 Task: Create new customer invoice with Date Opened: 06-May-23, Select Customer: National Stores, Terms: Net 30. Make invoice entry for item-1 with Date: 06-May-23, Description: wet n wild Beauty Megalast Liquid Catsuit Matte Lipstick Give Me Mocha
, Income Account: Income:Sales, Quantity: 2, Unit Price: 15.49, Sales Tax: Y, Sales Tax Included: N, Tax Table: Sales Tax. Post Invoice with Post Date: 06-May-23, Post to Accounts: Assets:Accounts Receivable. Pay / Process Payment with Transaction Date: 04-Jun-23, Amount: 32.84, Transfer Account: Checking Account. Go to 'Print Invoice'.
Action: Mouse moved to (150, 29)
Screenshot: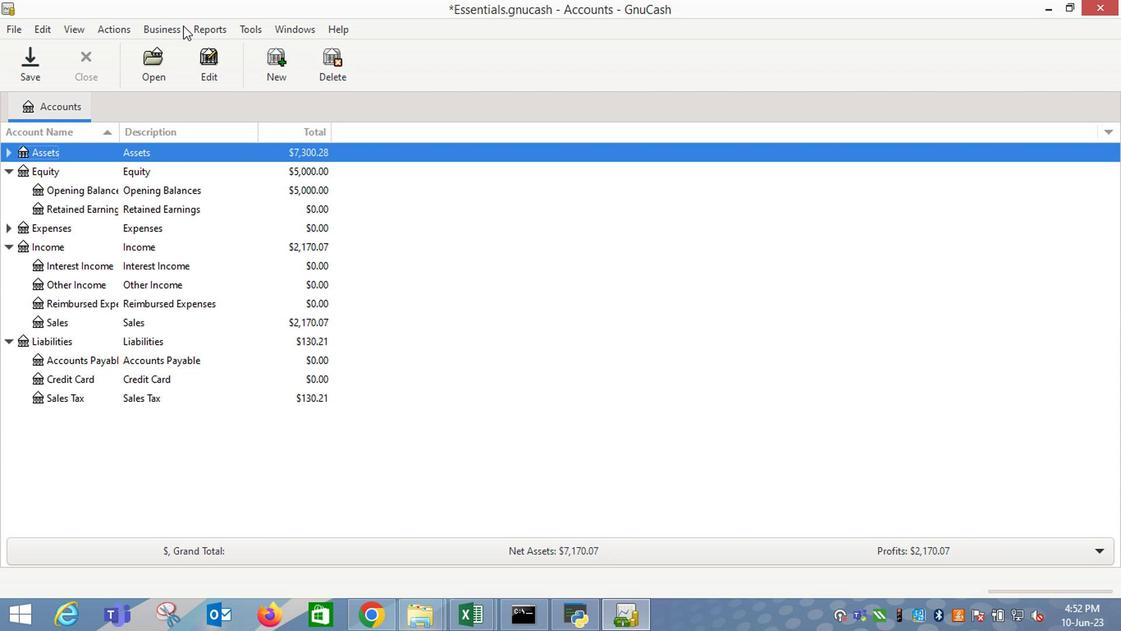 
Action: Mouse pressed left at (150, 29)
Screenshot: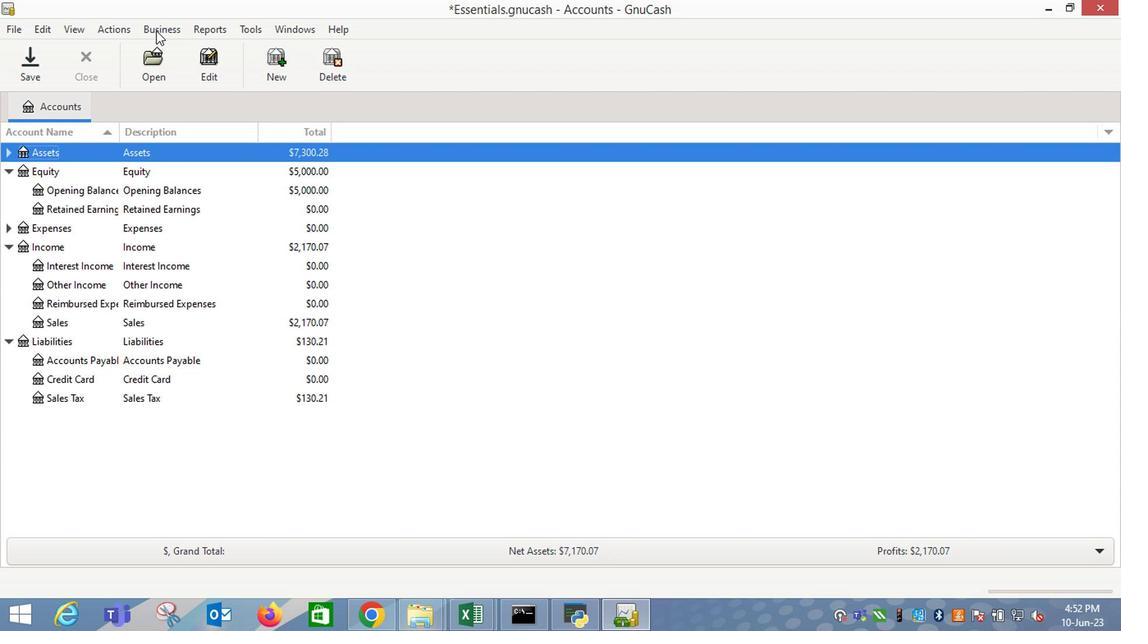 
Action: Mouse moved to (348, 109)
Screenshot: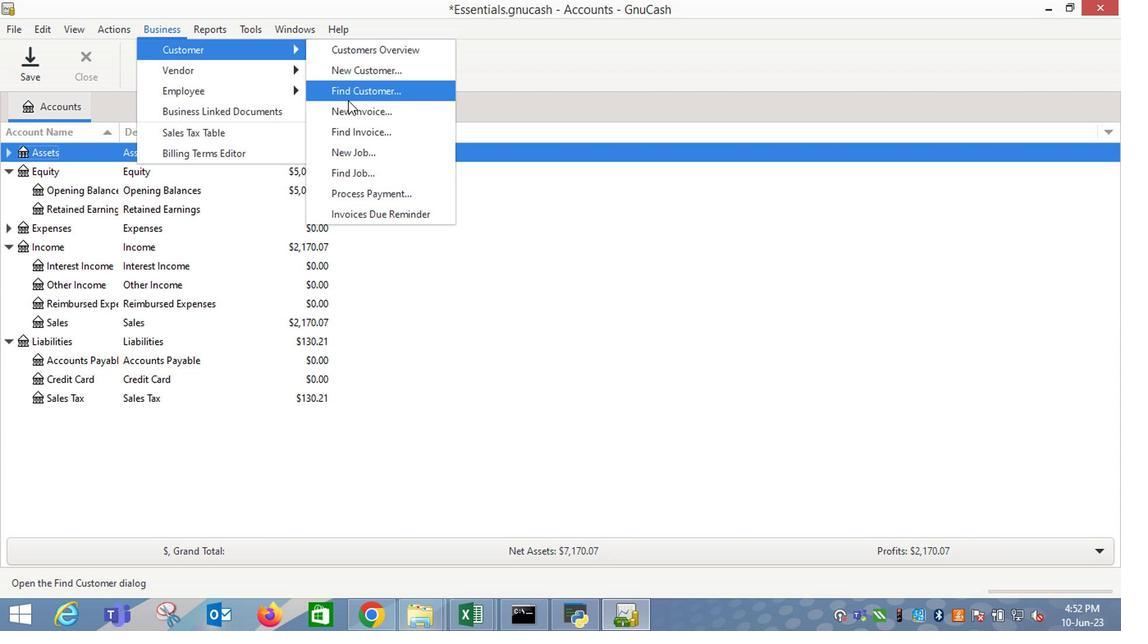 
Action: Mouse pressed left at (348, 109)
Screenshot: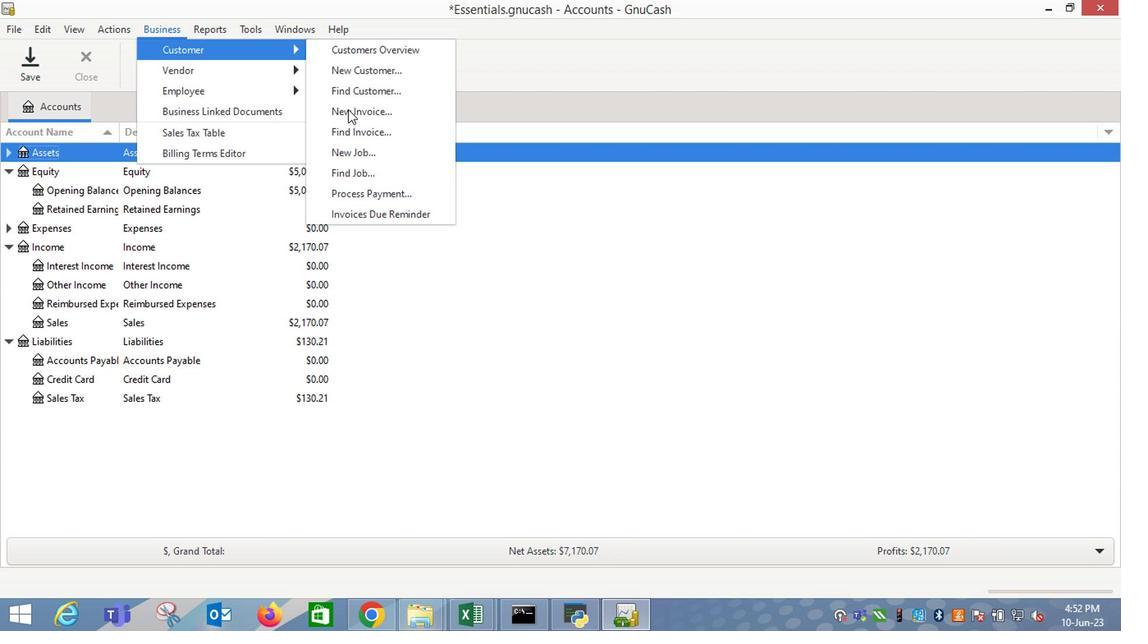 
Action: Mouse moved to (673, 260)
Screenshot: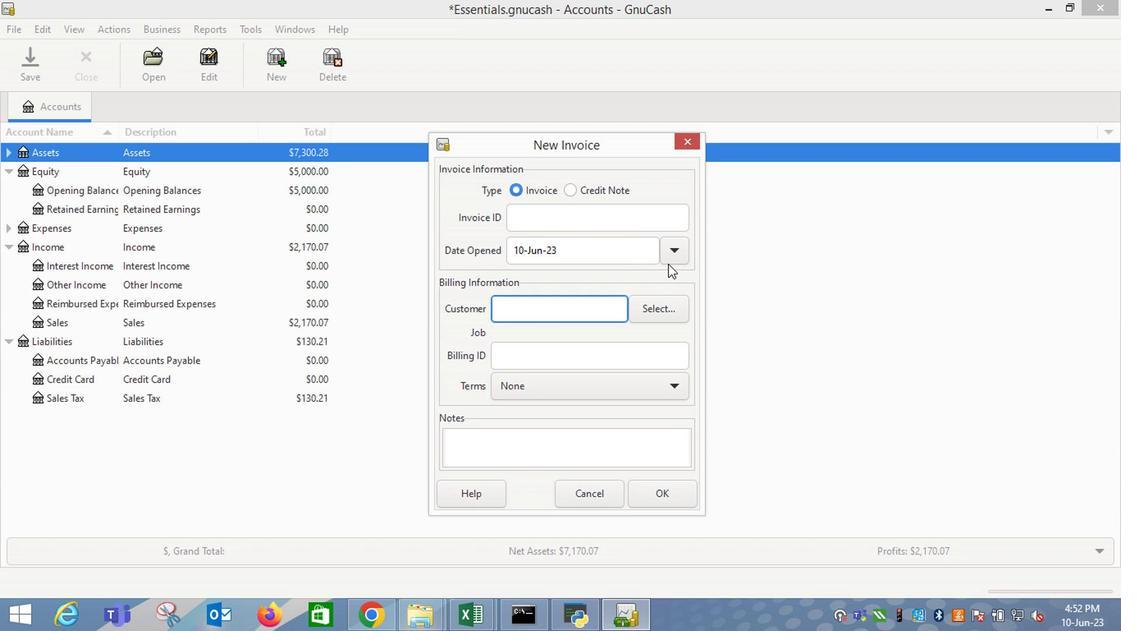 
Action: Mouse pressed left at (673, 260)
Screenshot: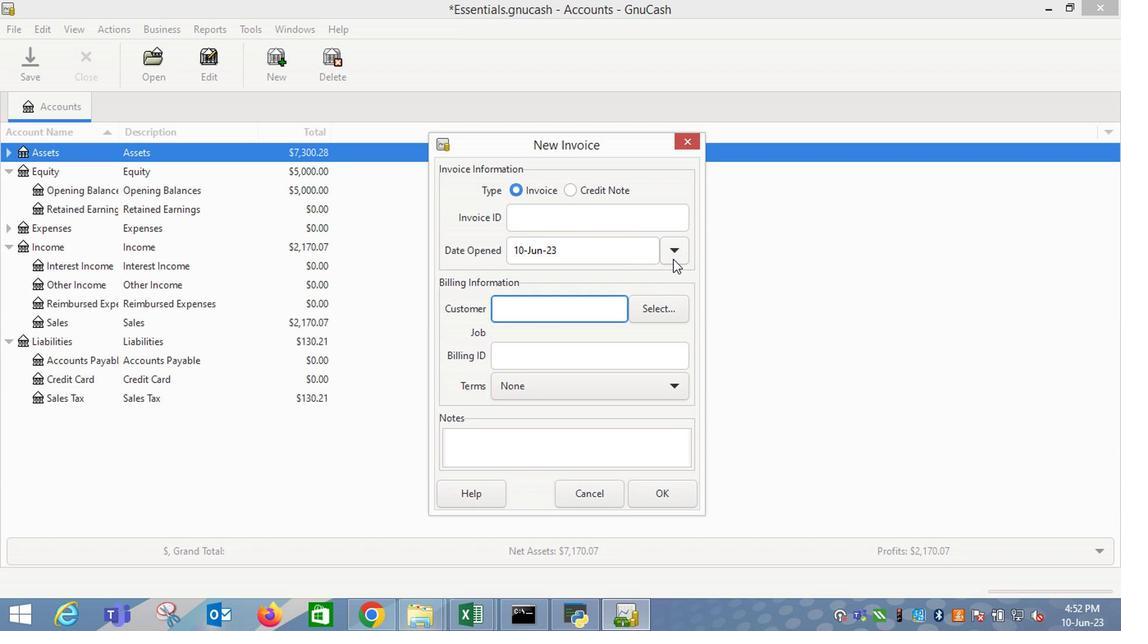 
Action: Mouse moved to (547, 274)
Screenshot: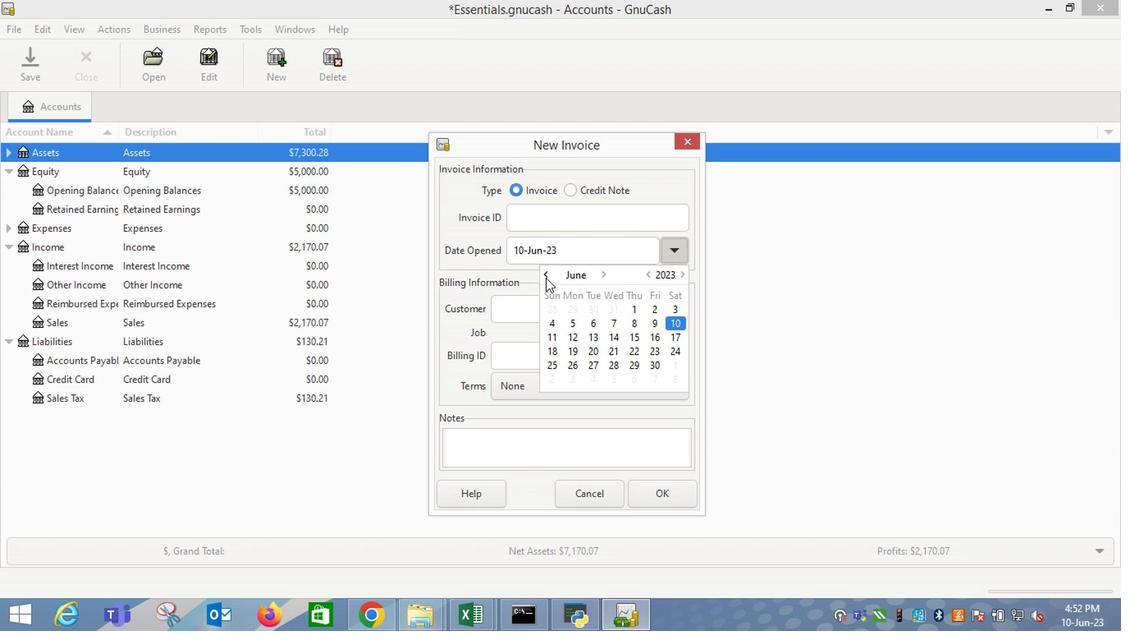 
Action: Mouse pressed left at (547, 274)
Screenshot: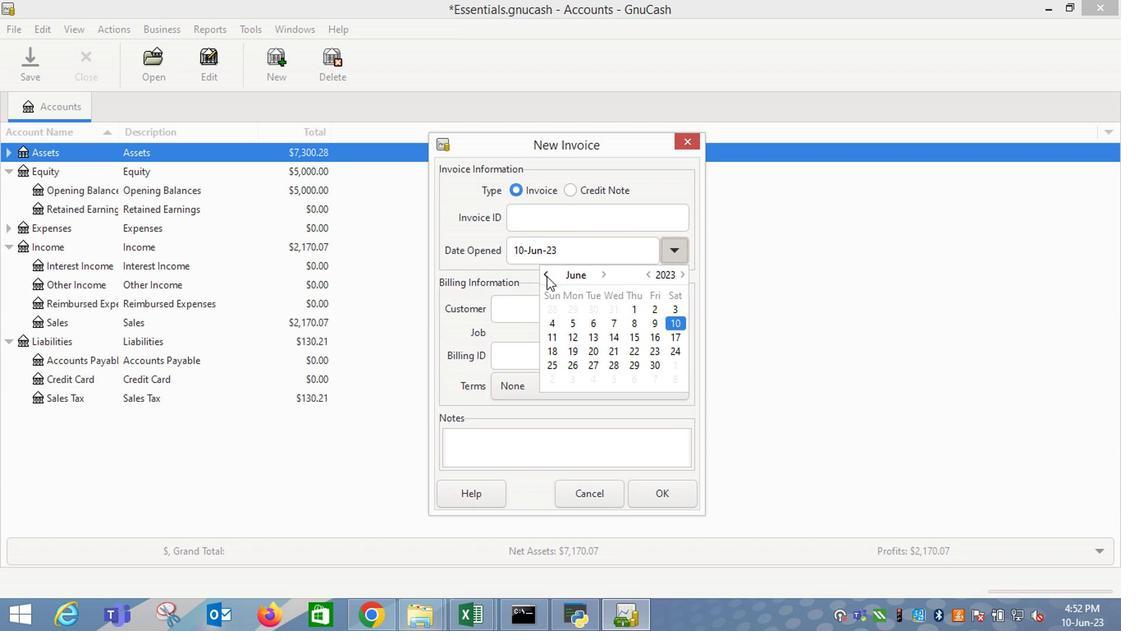 
Action: Mouse moved to (676, 311)
Screenshot: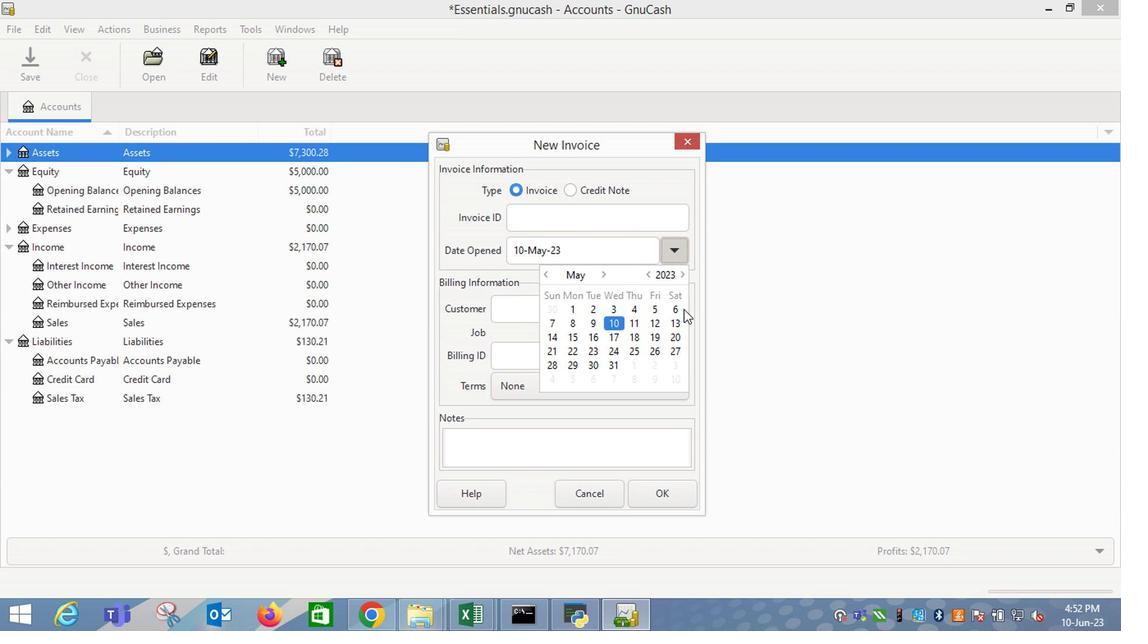 
Action: Mouse pressed left at (676, 311)
Screenshot: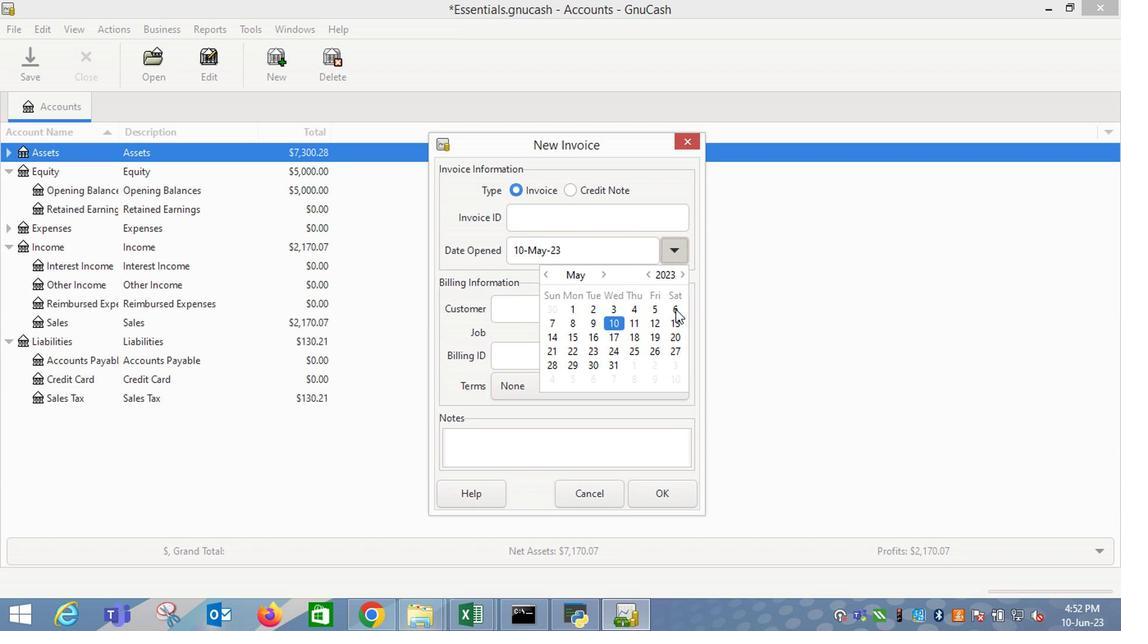 
Action: Mouse moved to (528, 305)
Screenshot: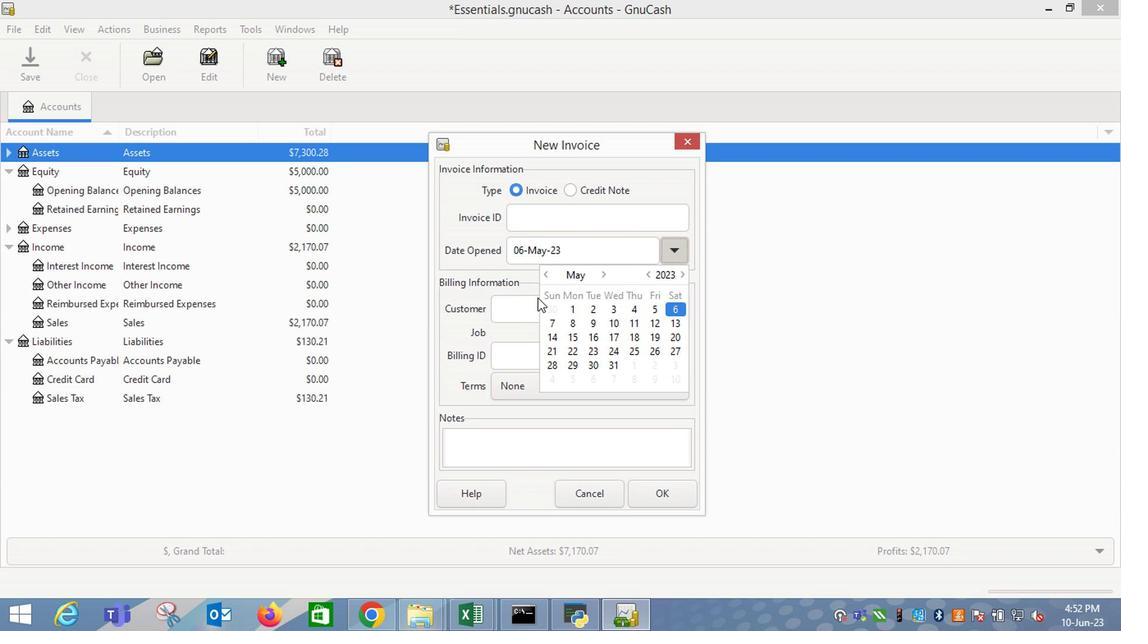 
Action: Mouse pressed left at (528, 305)
Screenshot: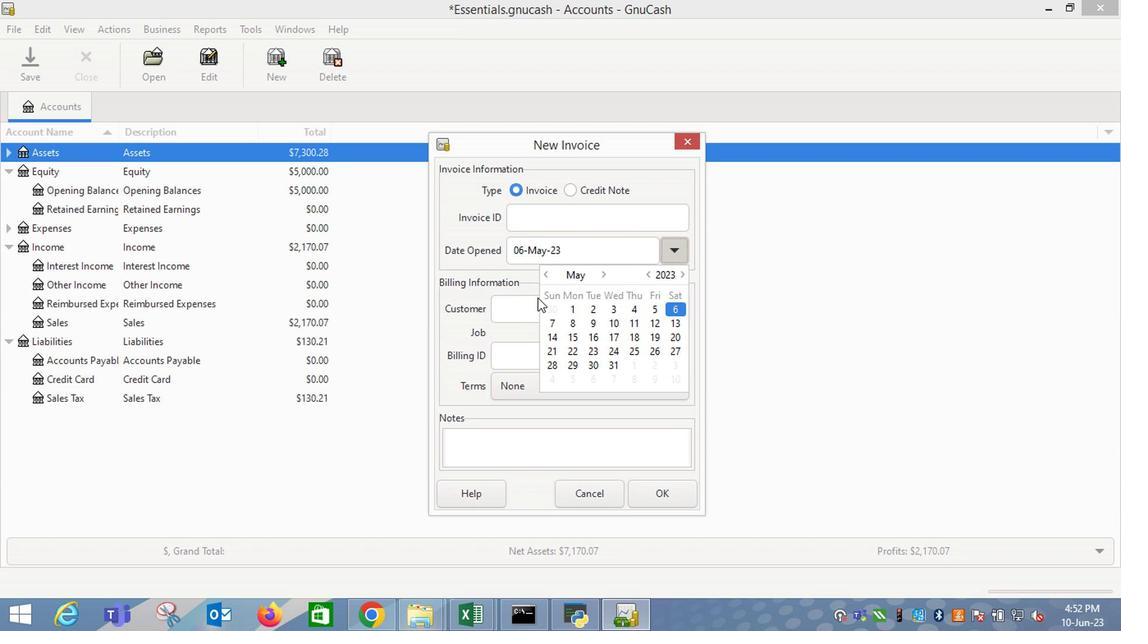 
Action: Mouse moved to (524, 310)
Screenshot: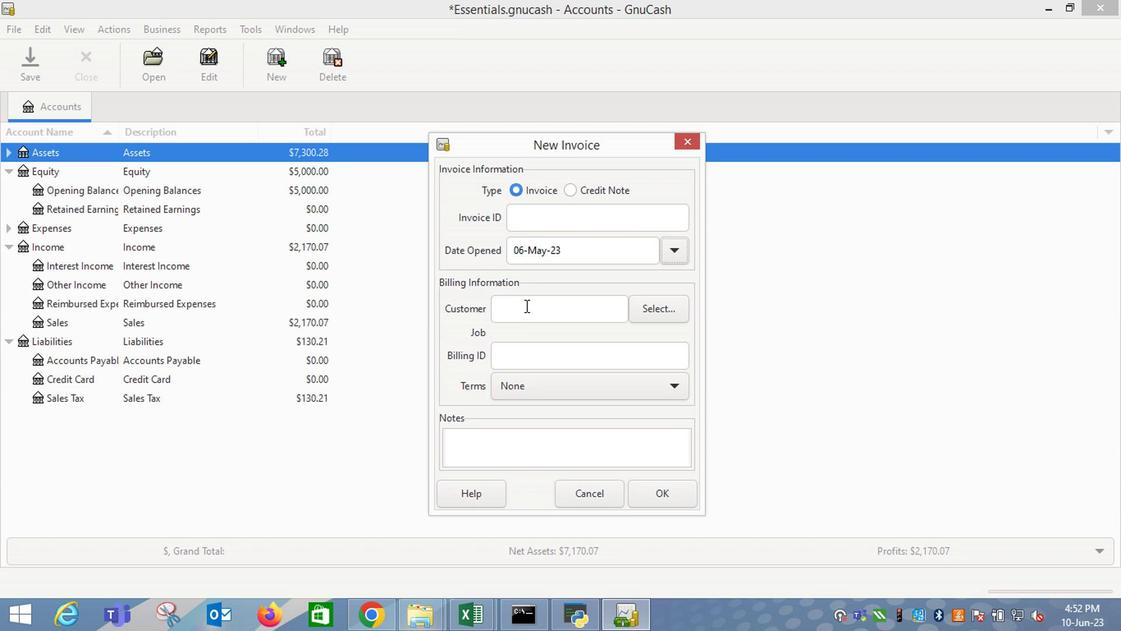 
Action: Mouse pressed left at (524, 310)
Screenshot: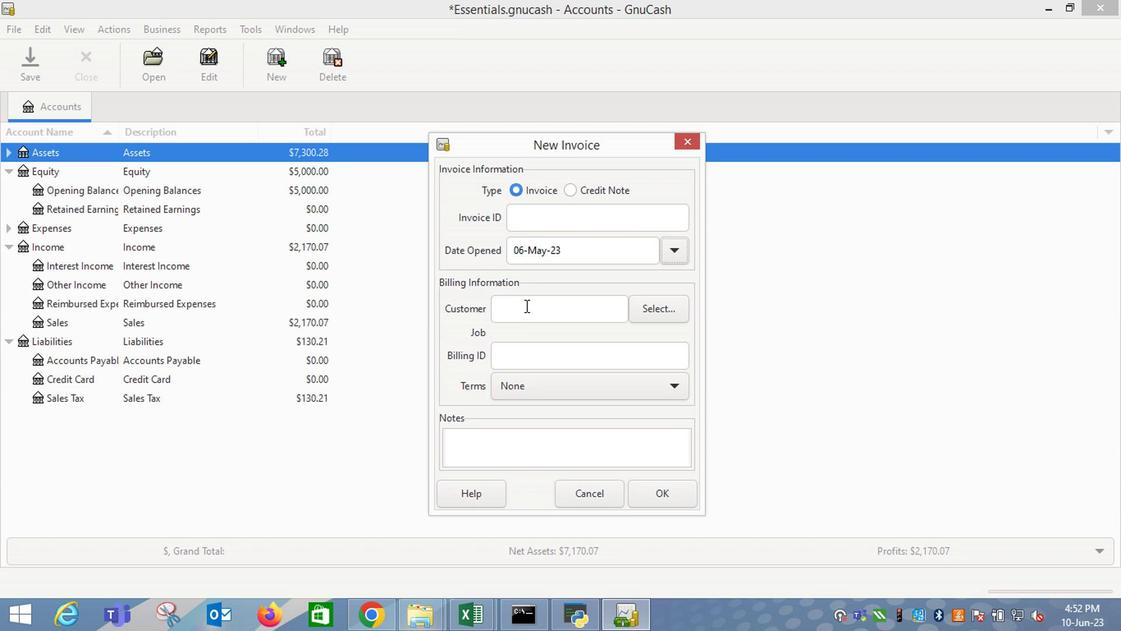 
Action: Key pressed <Key.shift_r>Nat
Screenshot: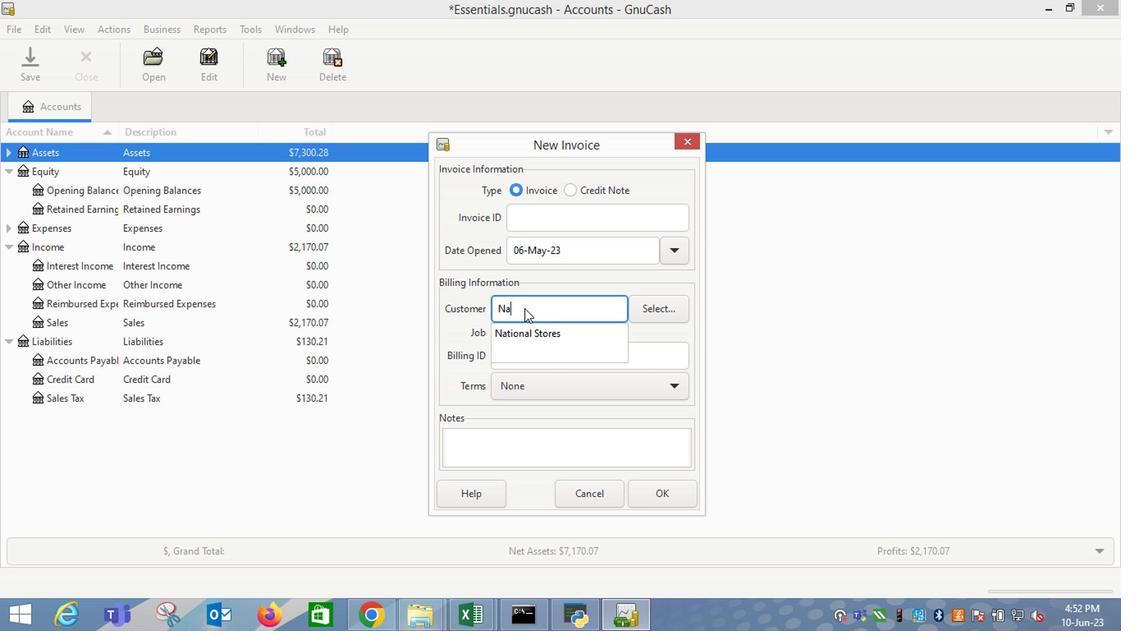 
Action: Mouse moved to (519, 334)
Screenshot: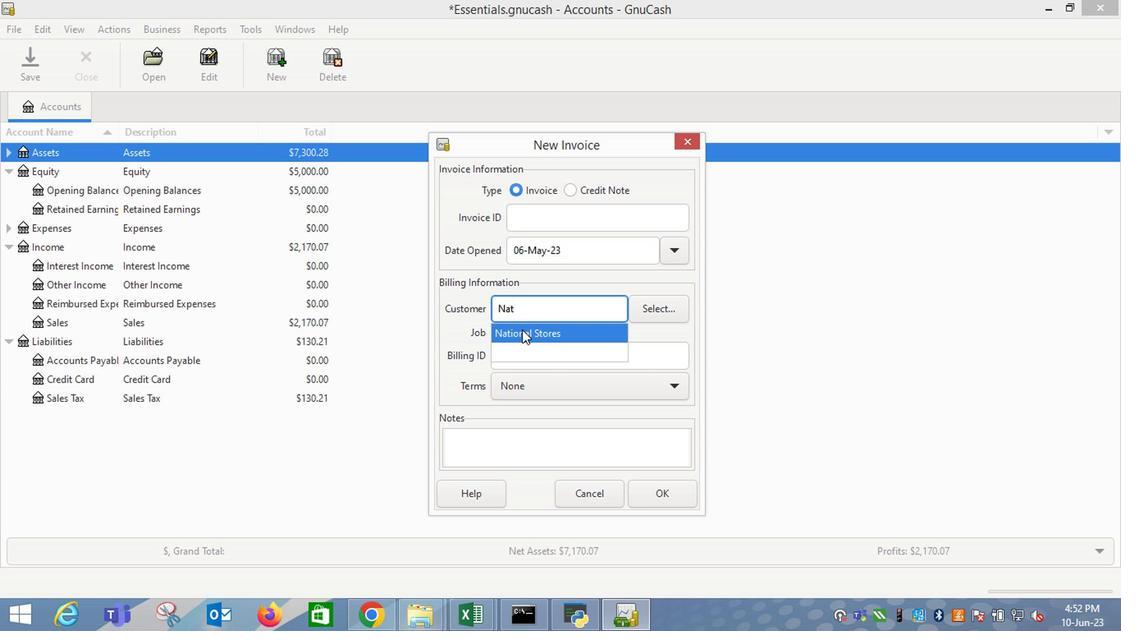
Action: Mouse pressed left at (519, 334)
Screenshot: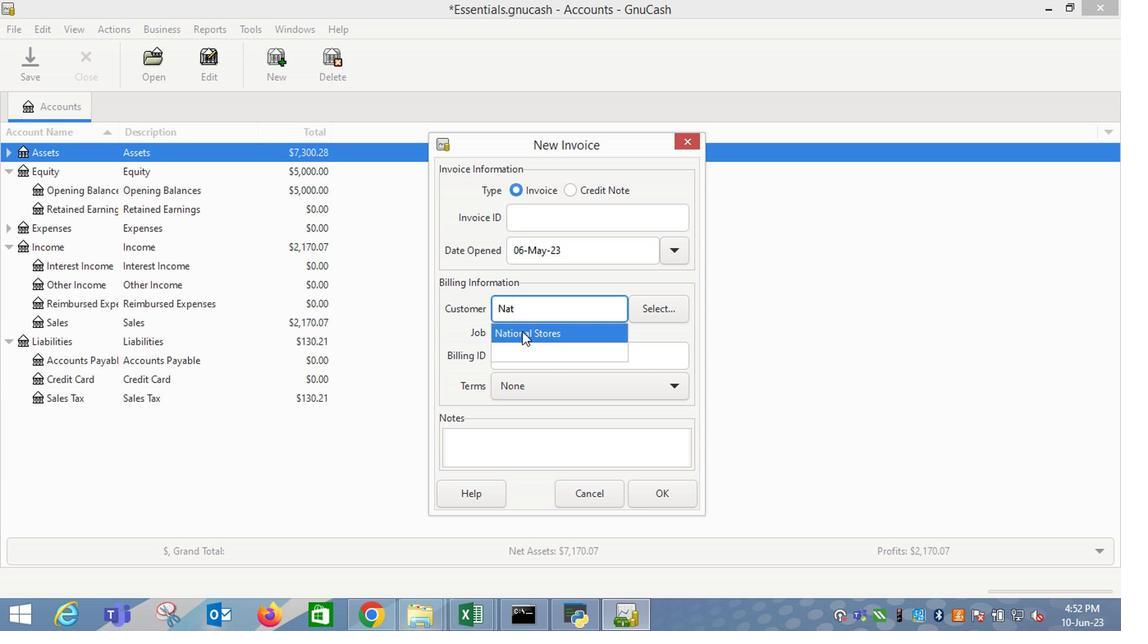 
Action: Mouse moved to (511, 400)
Screenshot: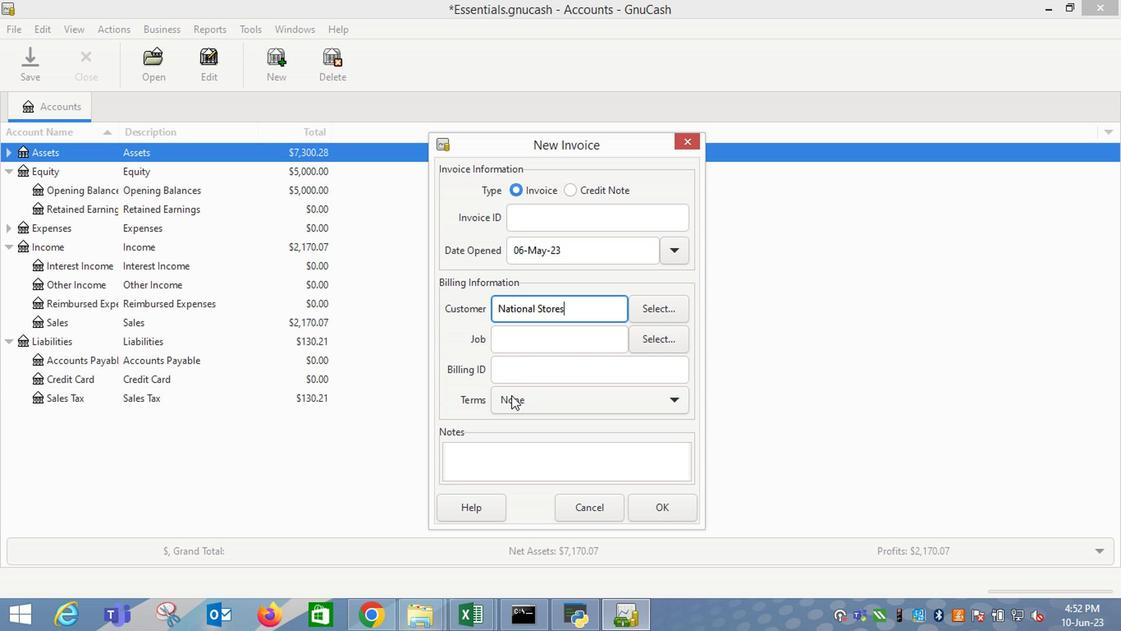 
Action: Mouse pressed left at (511, 400)
Screenshot: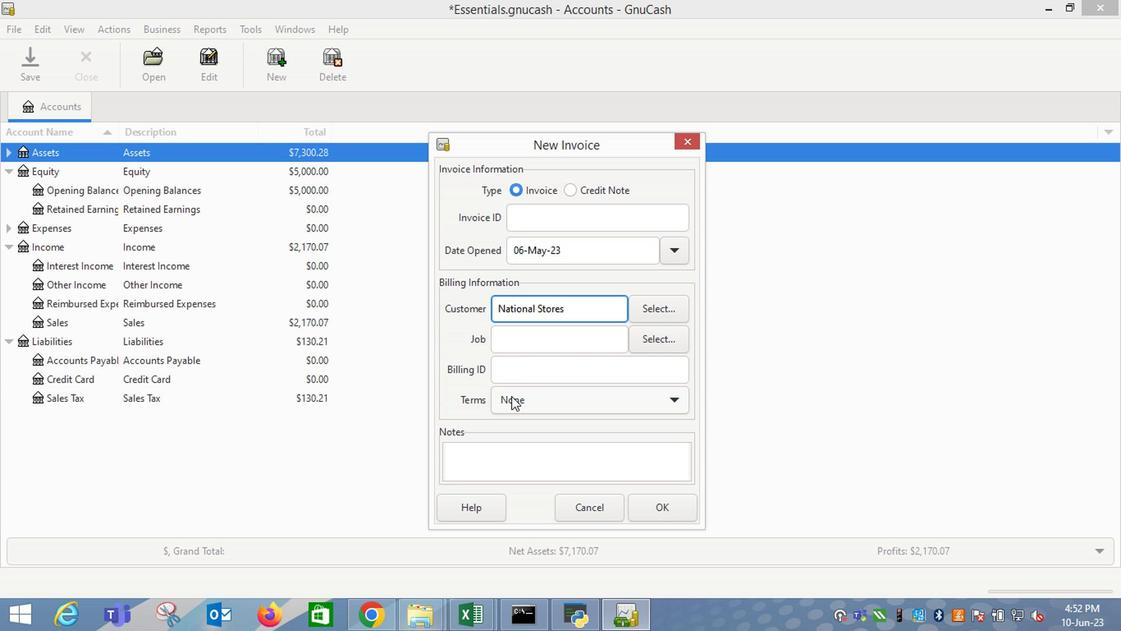 
Action: Mouse moved to (519, 451)
Screenshot: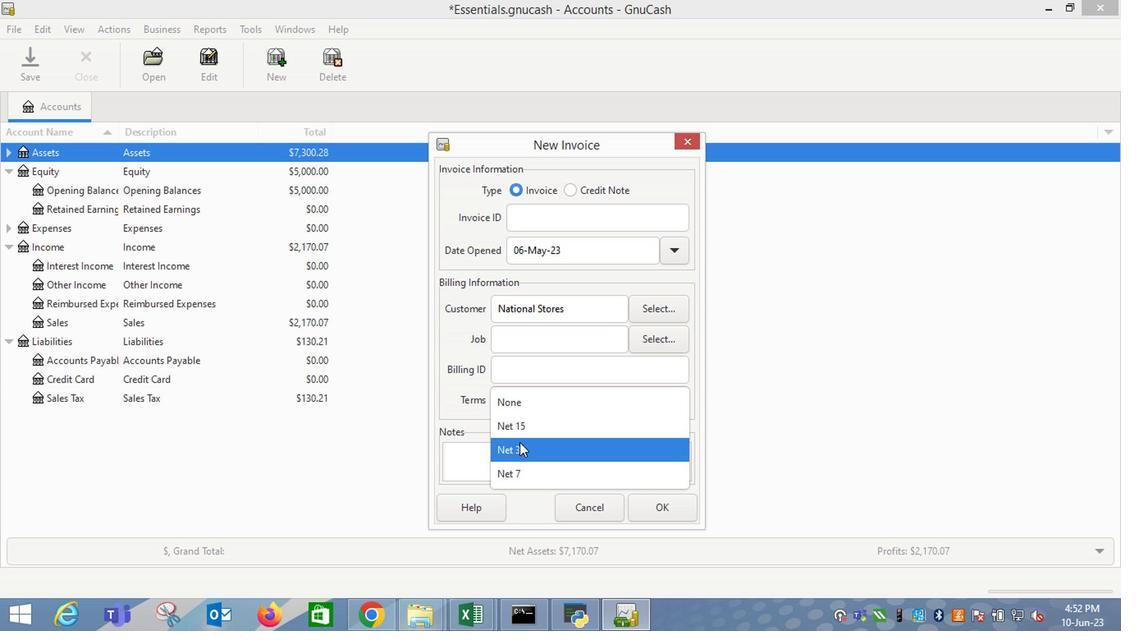 
Action: Mouse pressed left at (519, 451)
Screenshot: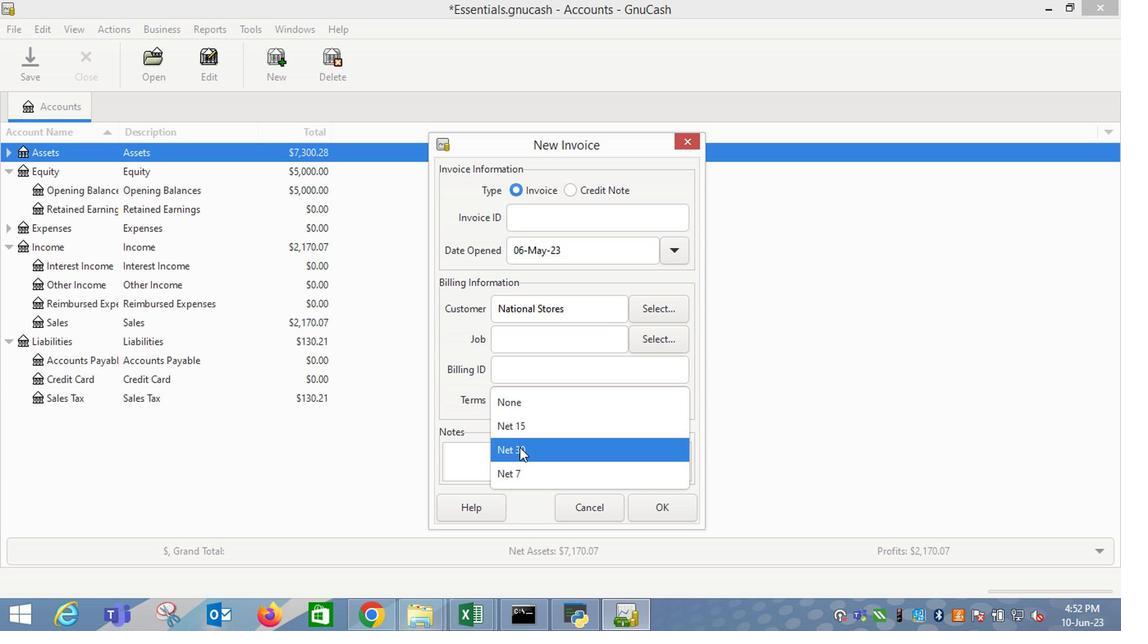 
Action: Mouse moved to (648, 508)
Screenshot: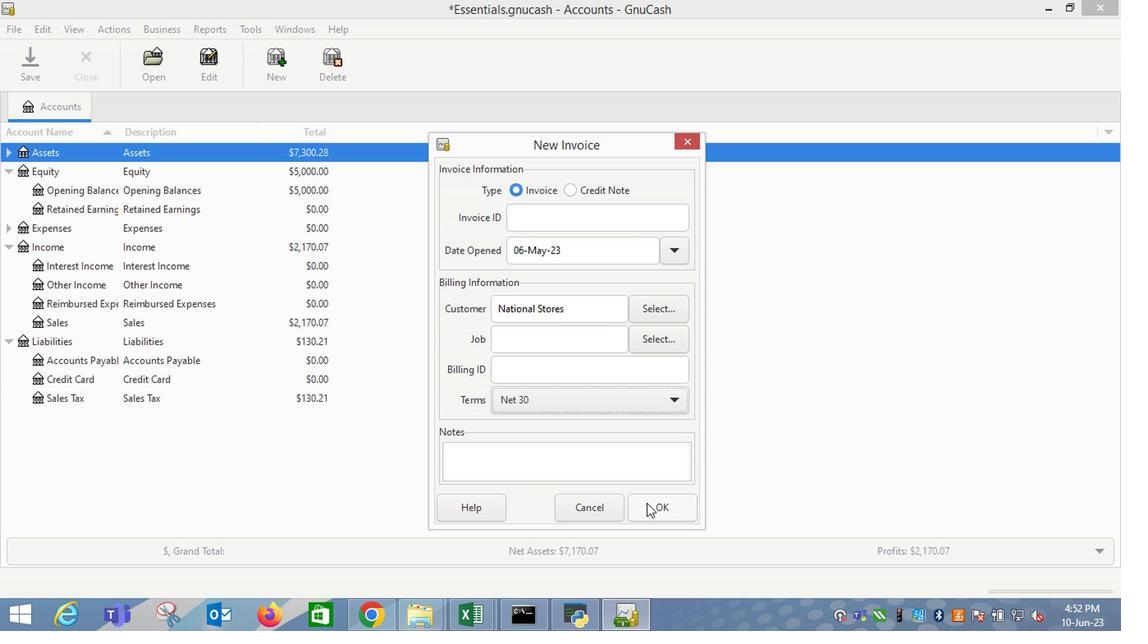 
Action: Mouse pressed left at (648, 508)
Screenshot: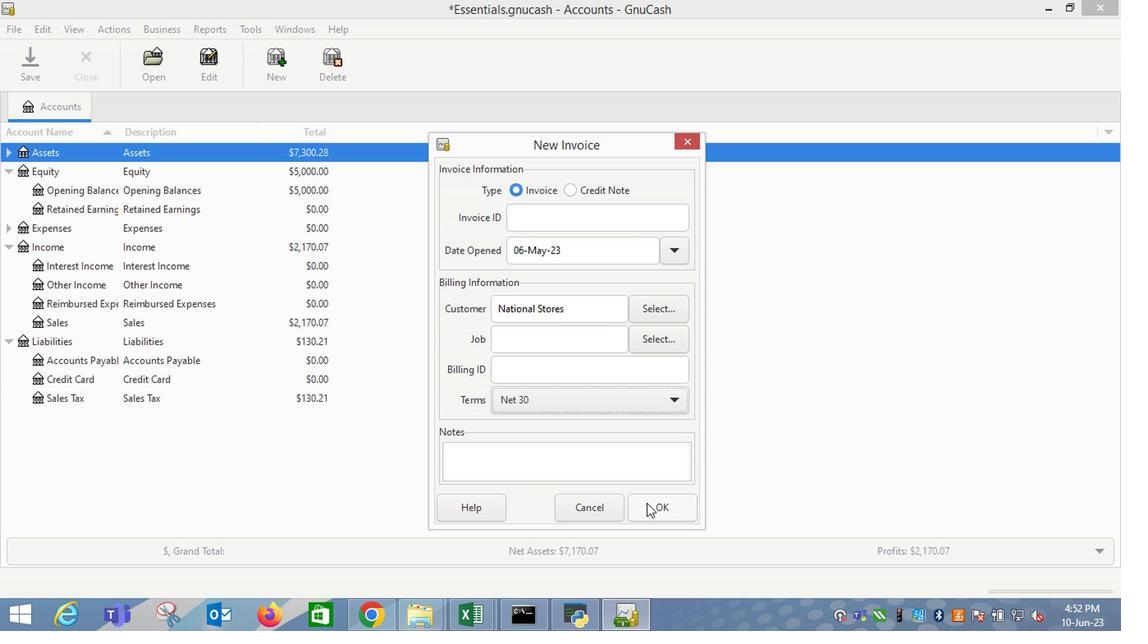 
Action: Mouse moved to (77, 323)
Screenshot: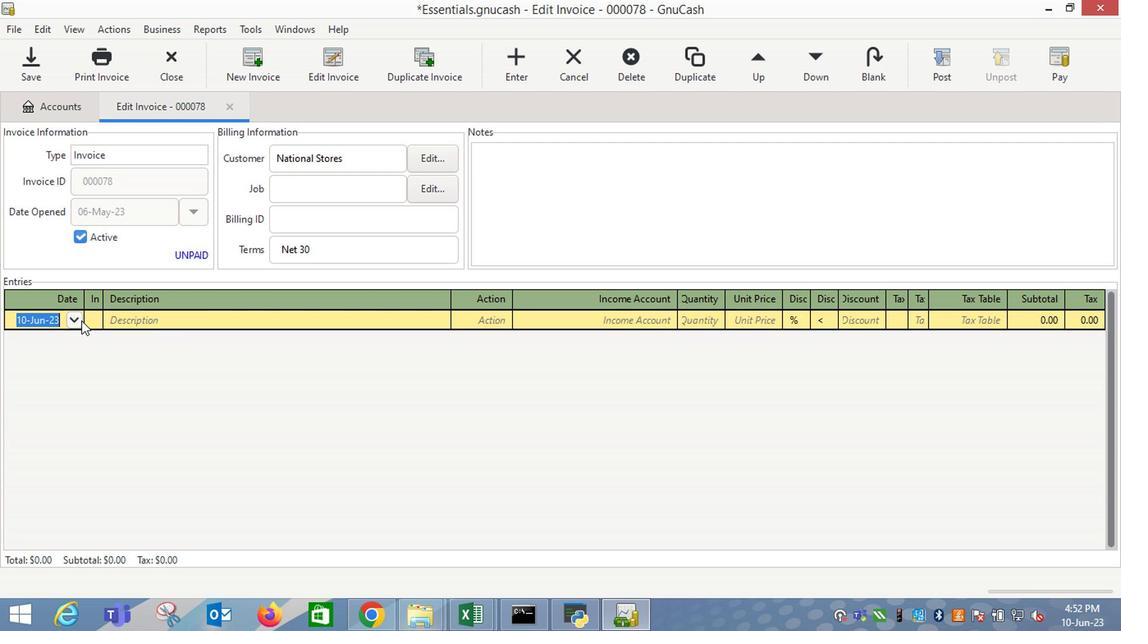 
Action: Mouse pressed left at (77, 323)
Screenshot: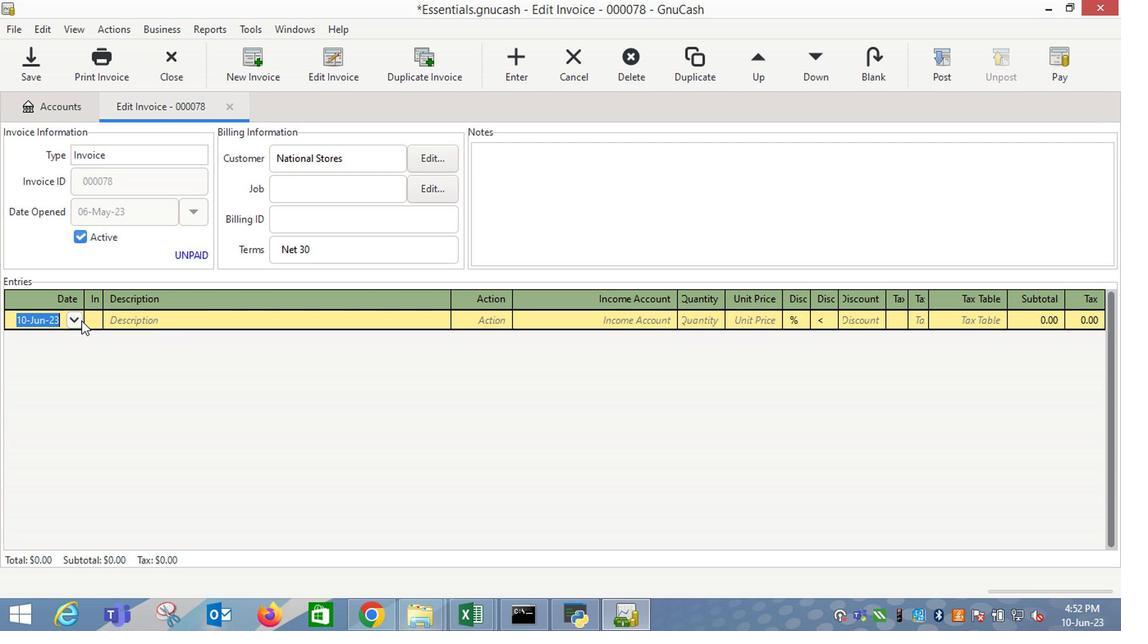 
Action: Mouse moved to (10, 346)
Screenshot: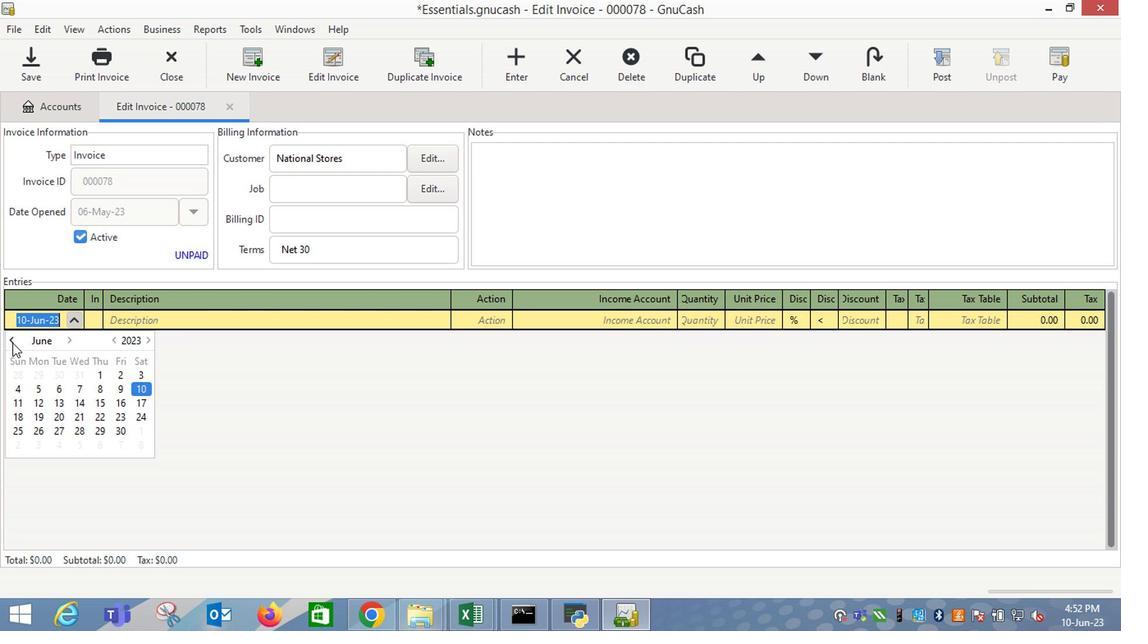 
Action: Mouse pressed left at (10, 346)
Screenshot: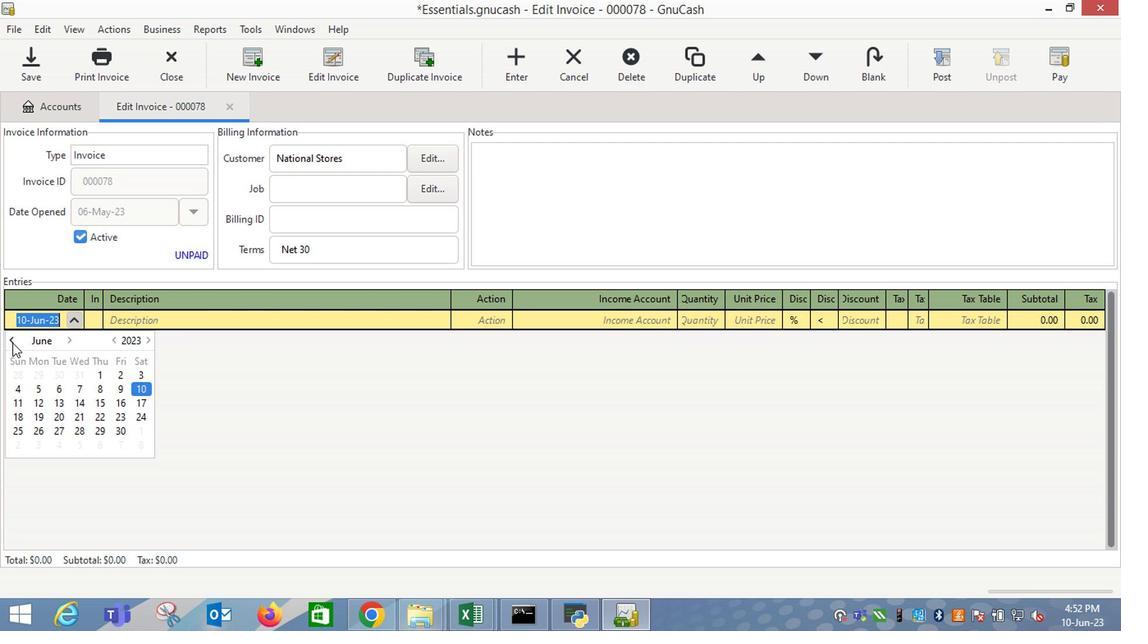 
Action: Mouse moved to (143, 382)
Screenshot: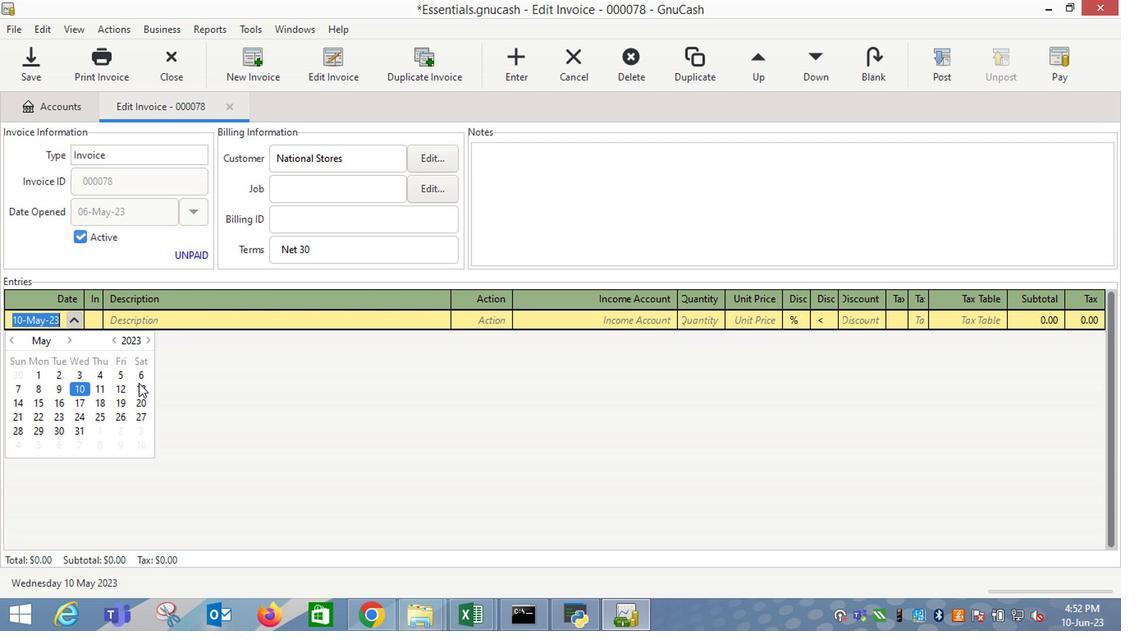 
Action: Mouse pressed left at (143, 382)
Screenshot: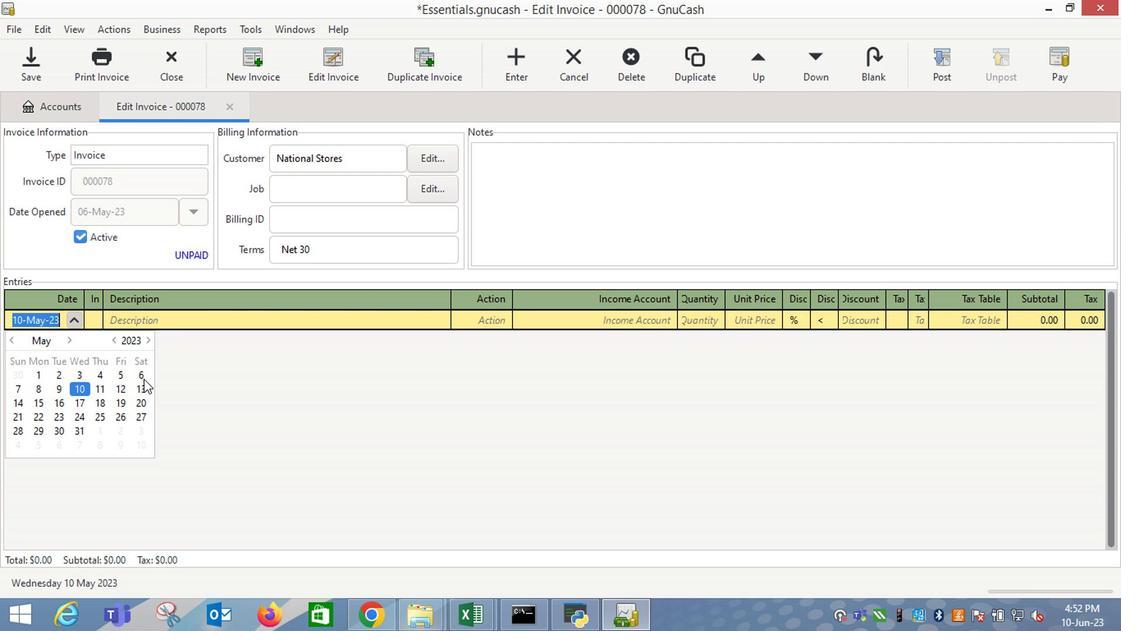 
Action: Key pressed <Key.tab>
Screenshot: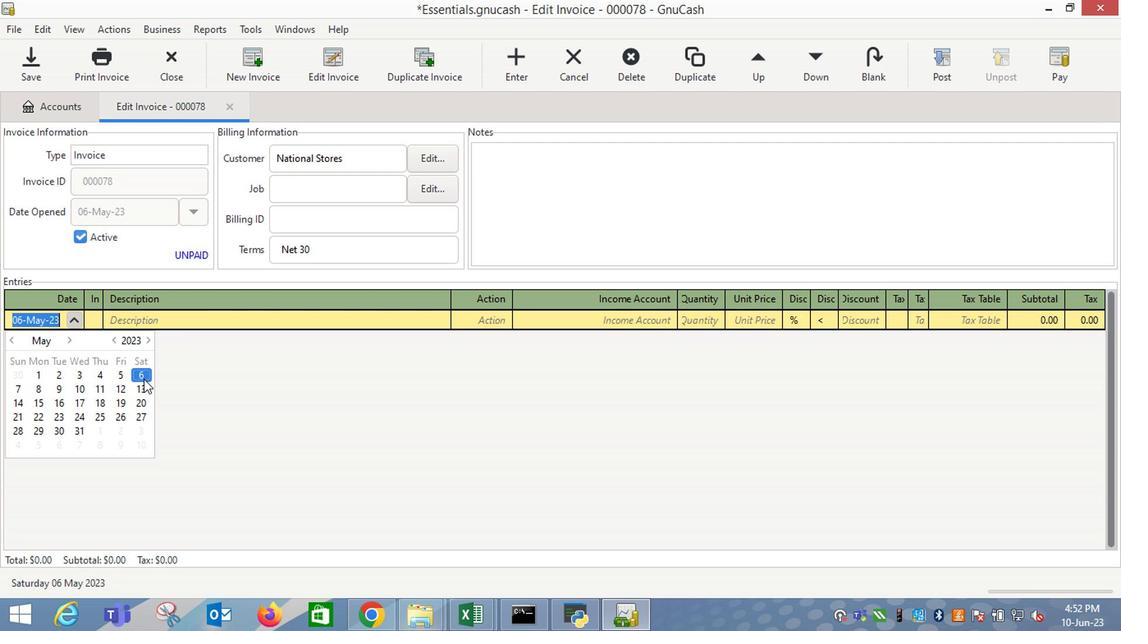 
Action: Mouse moved to (194, 365)
Screenshot: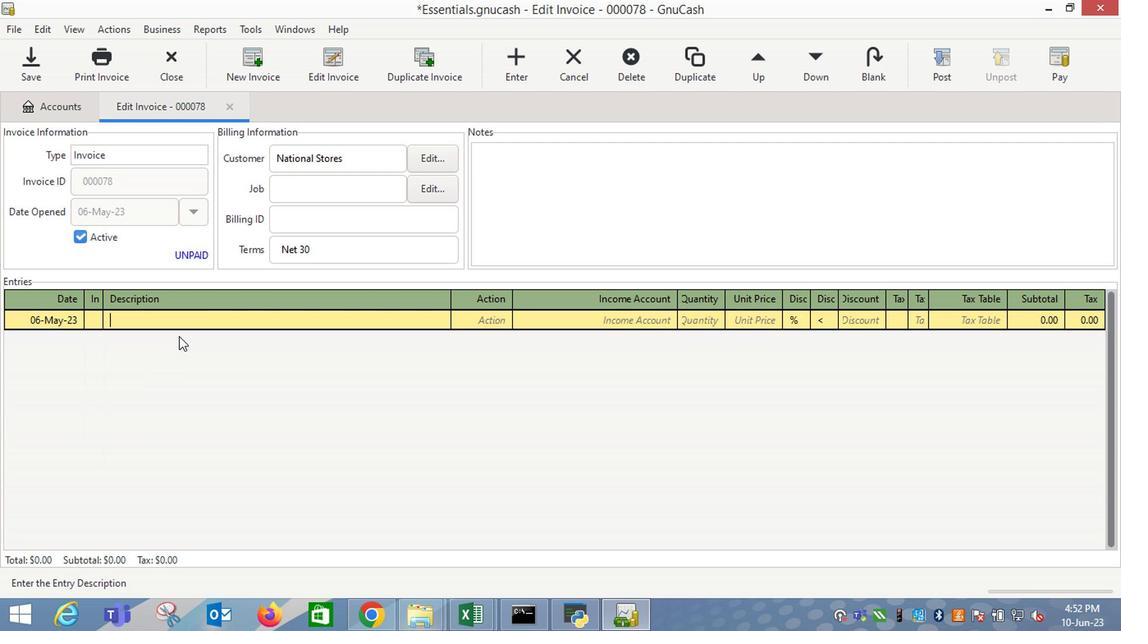 
Action: Key pressed wet<Key.space>n<Key.space>wild<Key.space><Key.shift_r>Beauty<Key.space><Key.shift_r>Me<Key.tab>2<Key.tab><Key.tab>
Screenshot: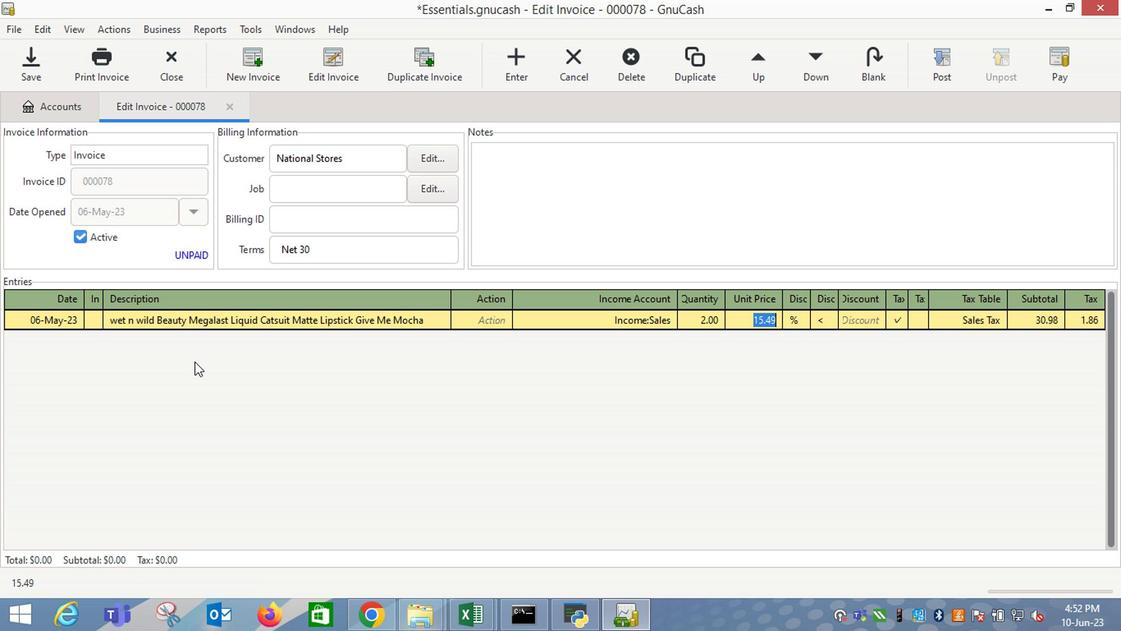 
Action: Mouse moved to (961, 330)
Screenshot: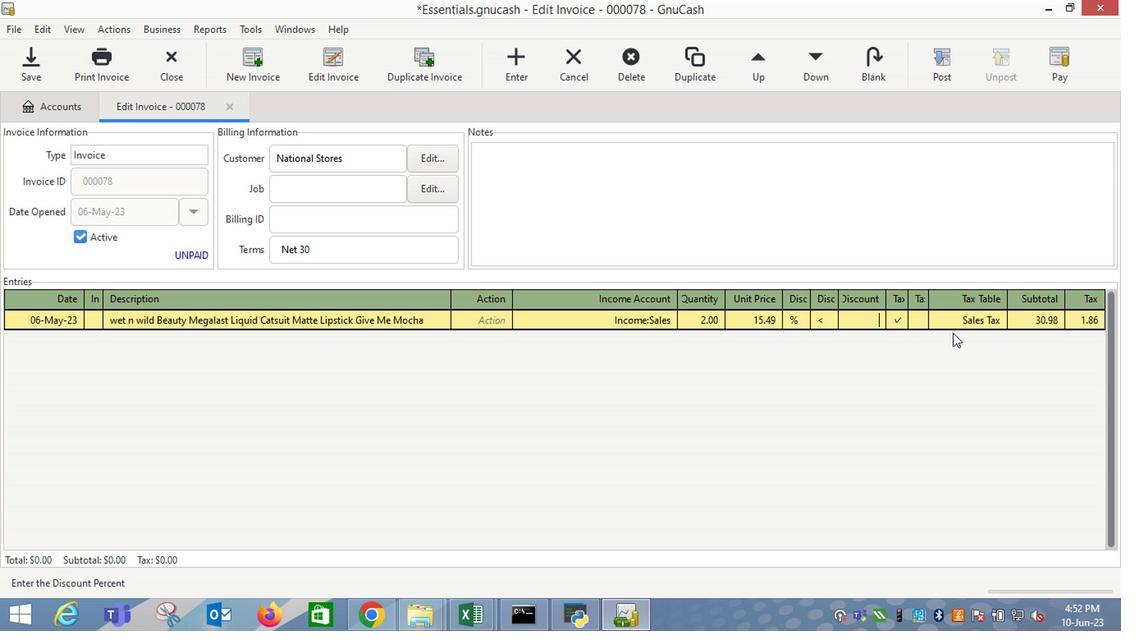 
Action: Mouse pressed left at (961, 330)
Screenshot: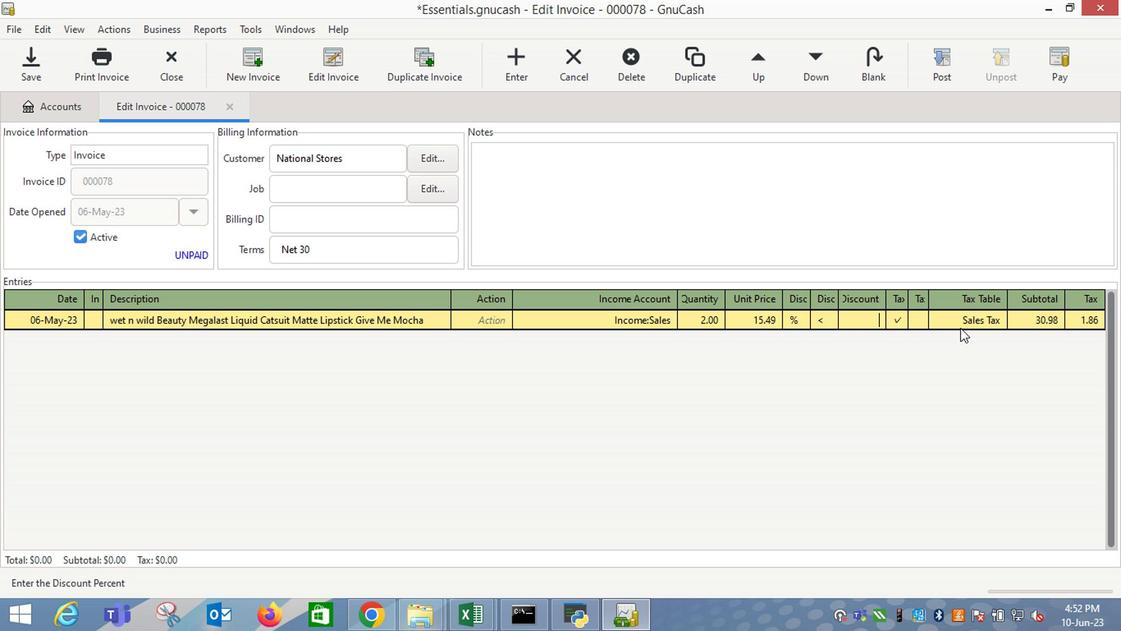 
Action: Mouse moved to (961, 328)
Screenshot: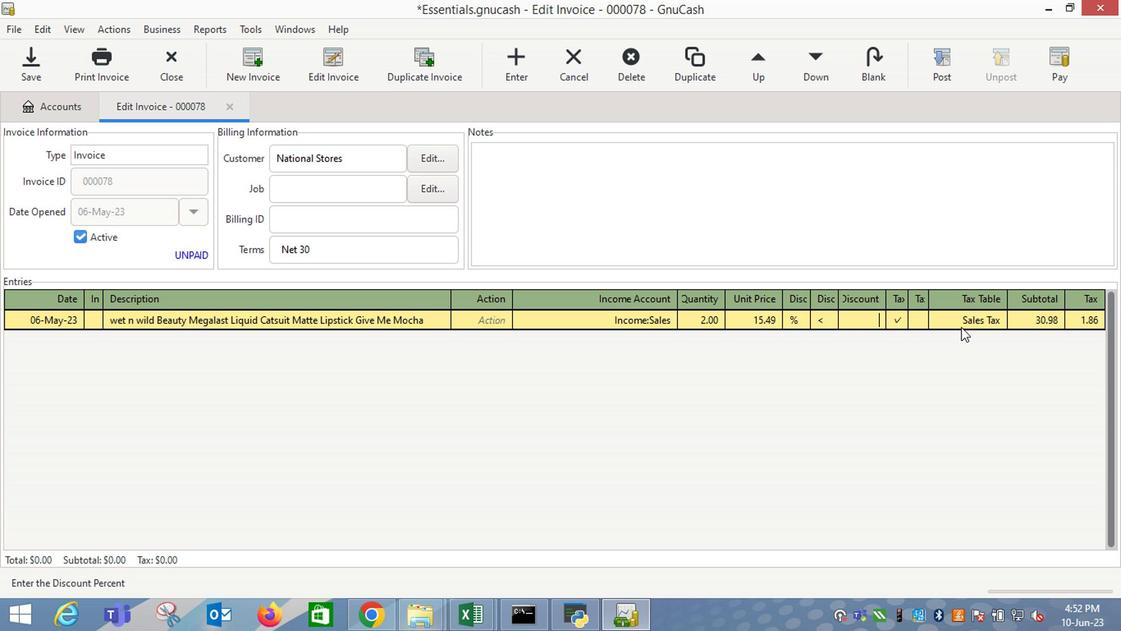 
Action: Key pressed <Key.enter>
Screenshot: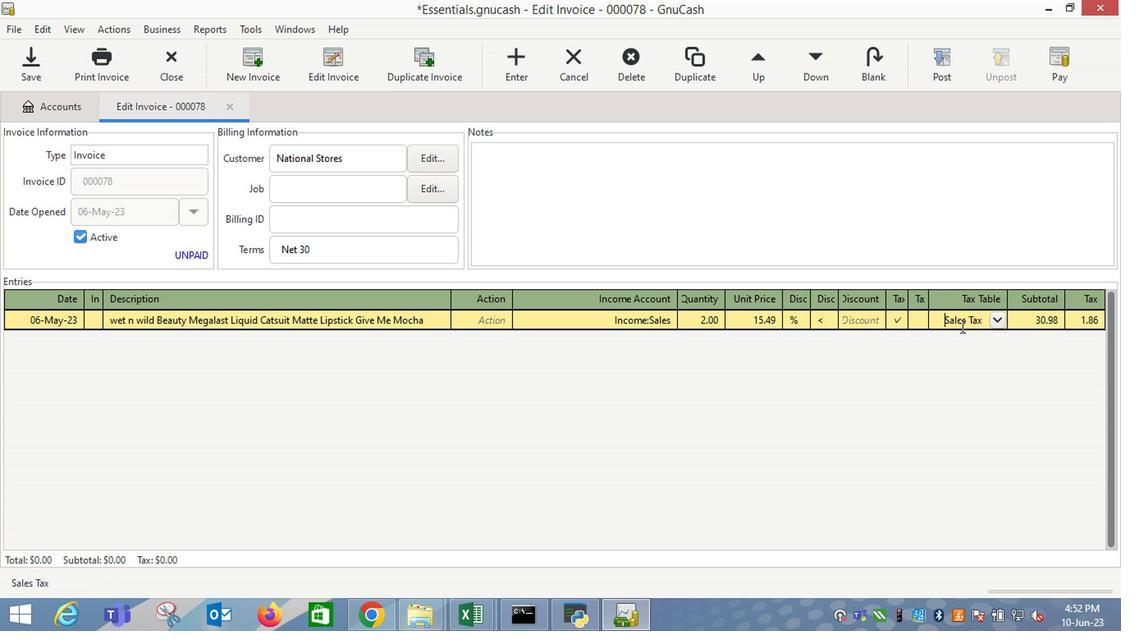 
Action: Mouse moved to (949, 59)
Screenshot: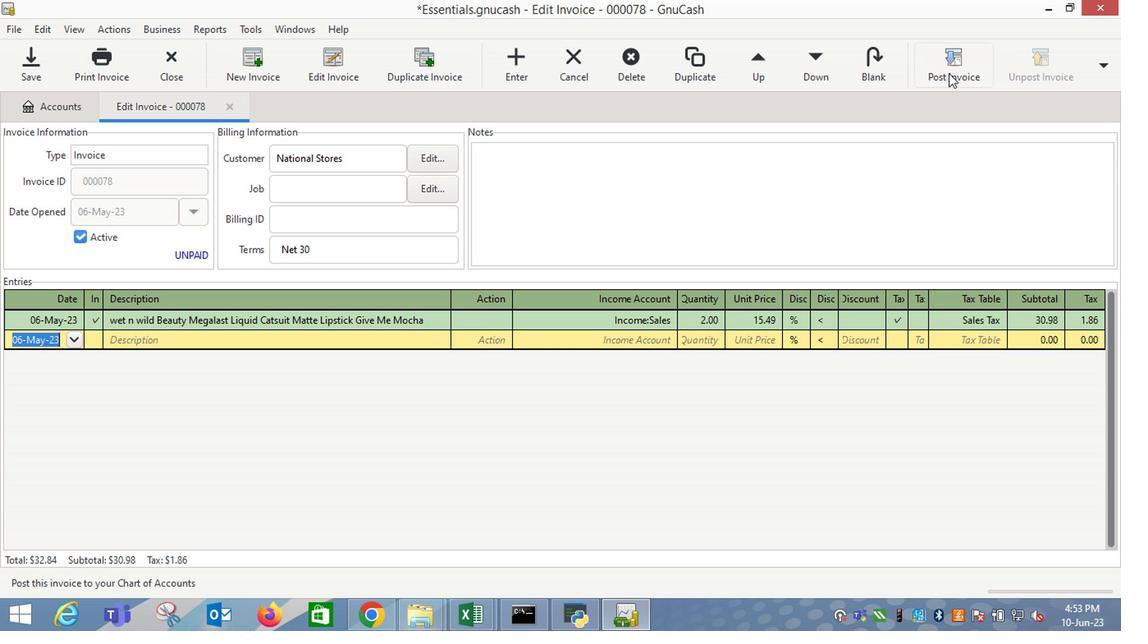 
Action: Mouse pressed left at (949, 59)
Screenshot: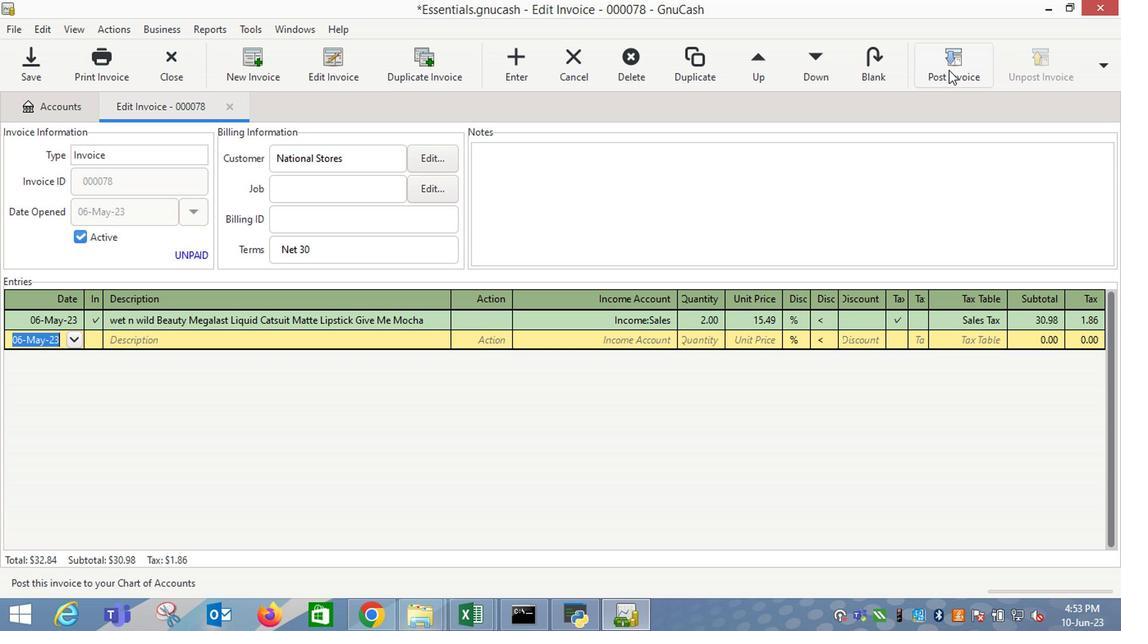 
Action: Mouse moved to (698, 271)
Screenshot: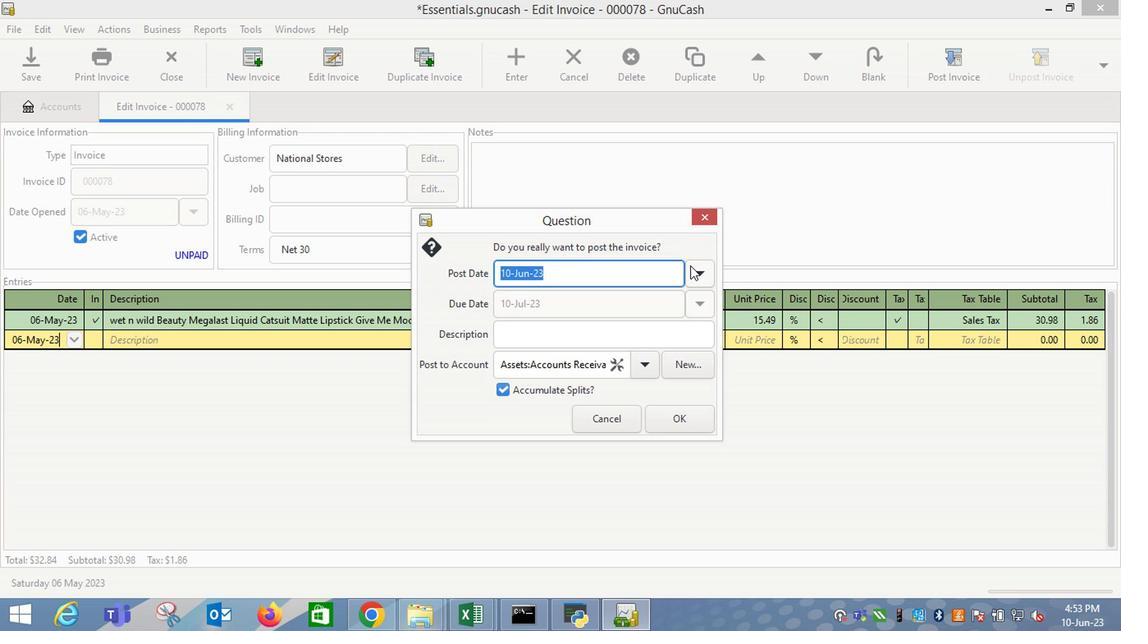 
Action: Mouse pressed left at (698, 271)
Screenshot: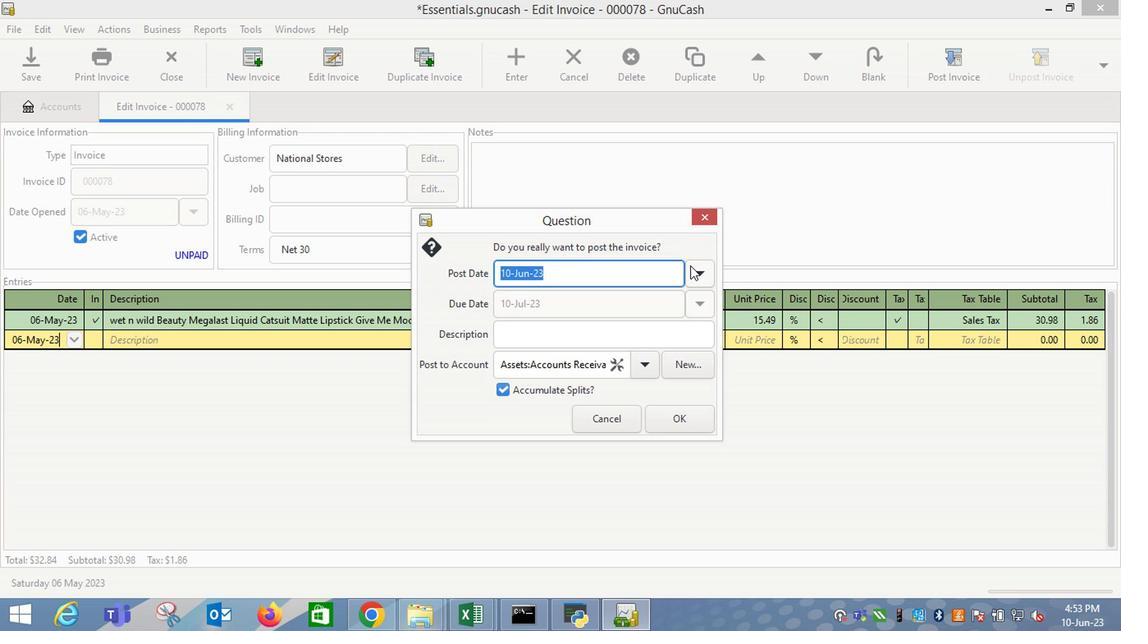 
Action: Mouse moved to (569, 299)
Screenshot: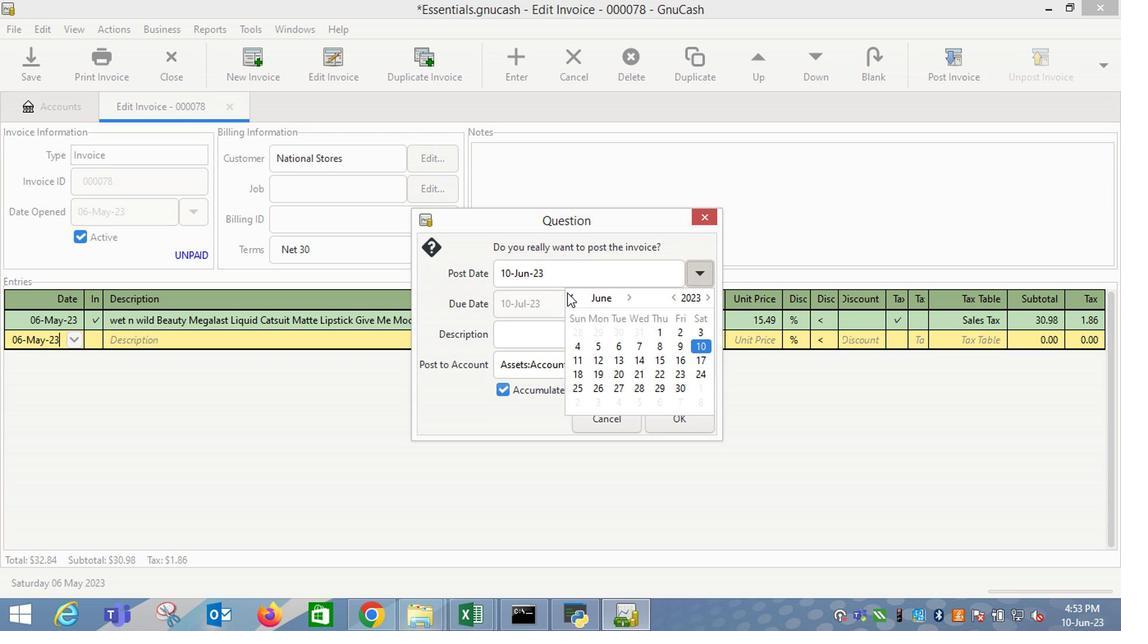
Action: Mouse pressed left at (569, 299)
Screenshot: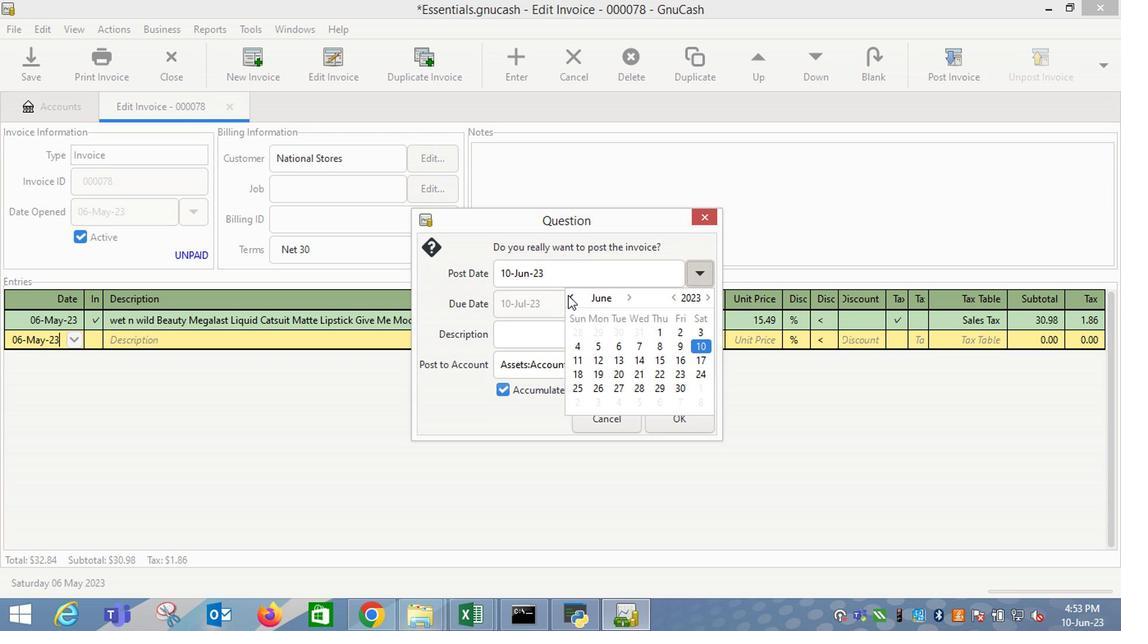
Action: Mouse moved to (700, 330)
Screenshot: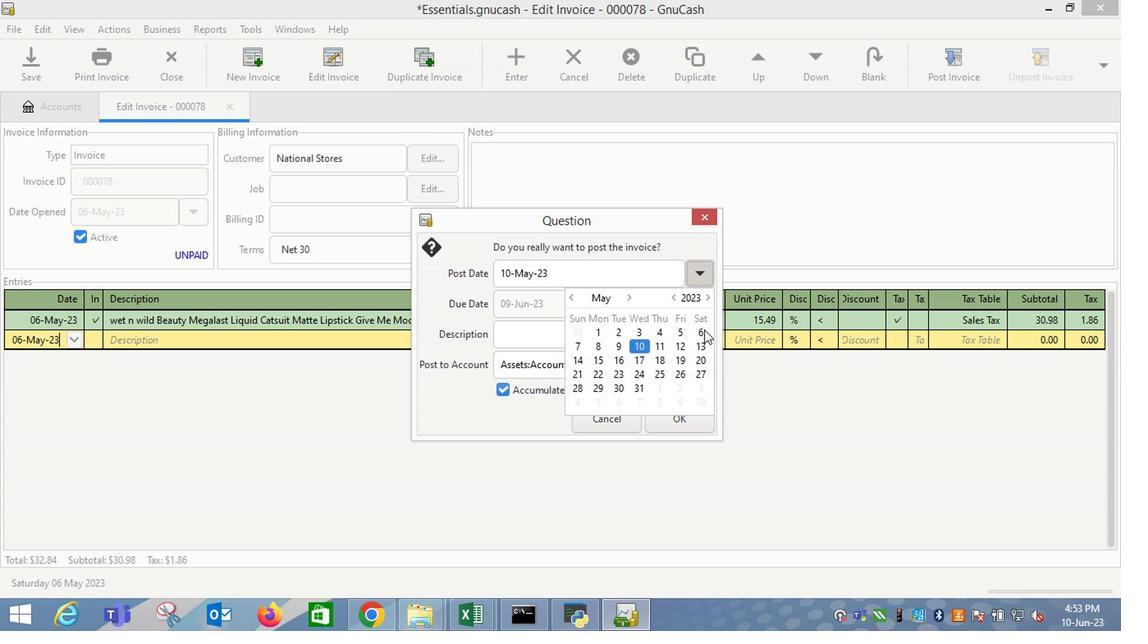 
Action: Mouse pressed left at (700, 330)
Screenshot: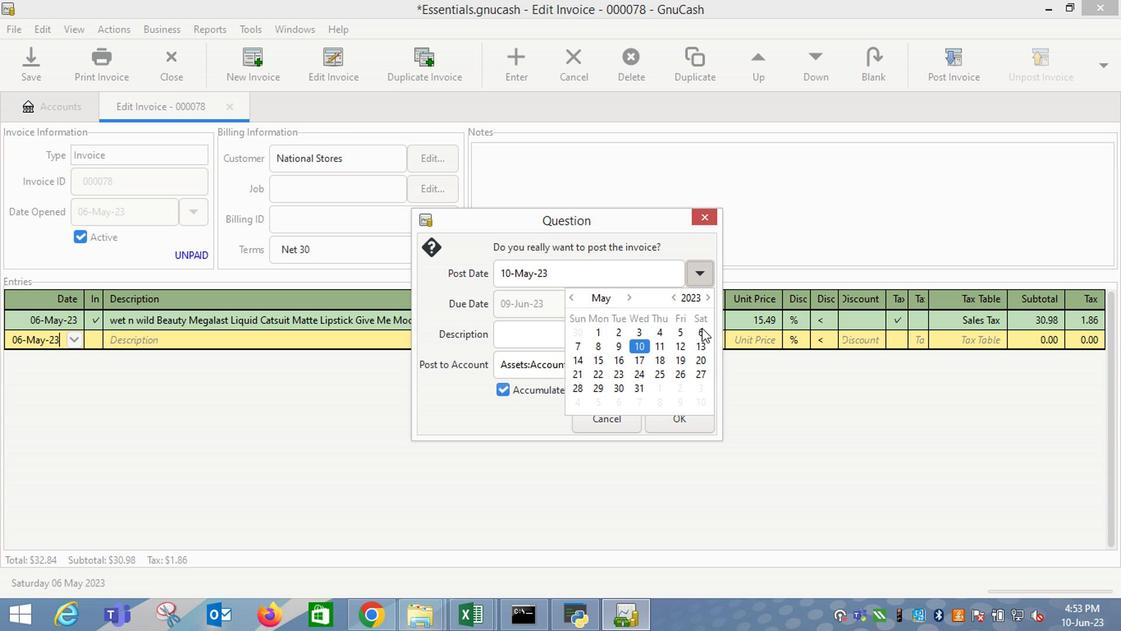 
Action: Mouse moved to (537, 320)
Screenshot: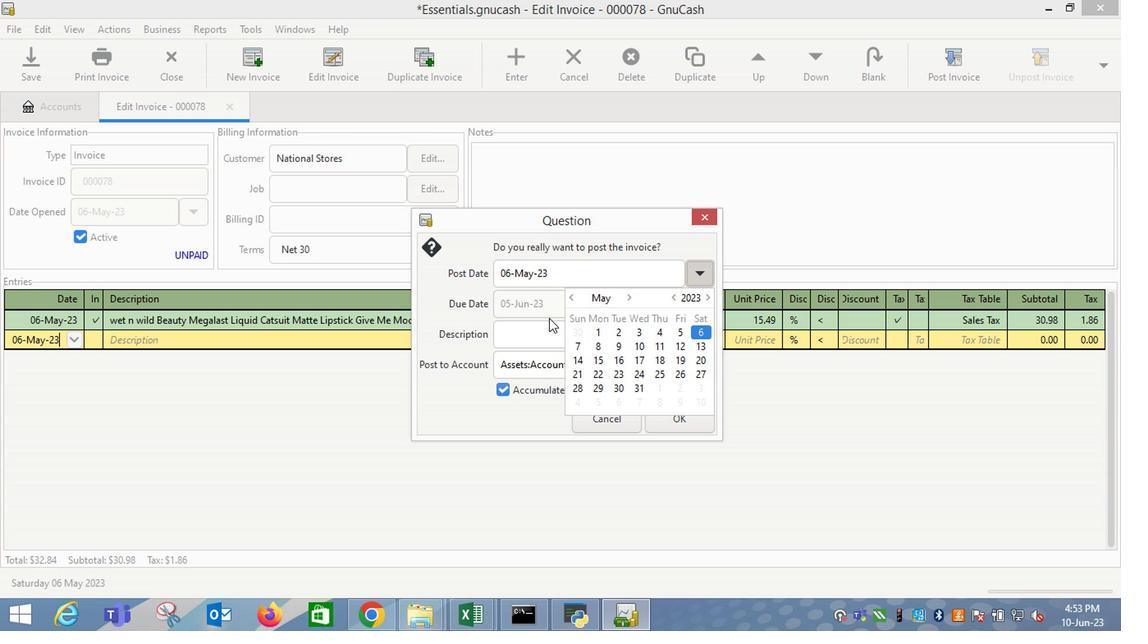 
Action: Mouse pressed left at (537, 320)
Screenshot: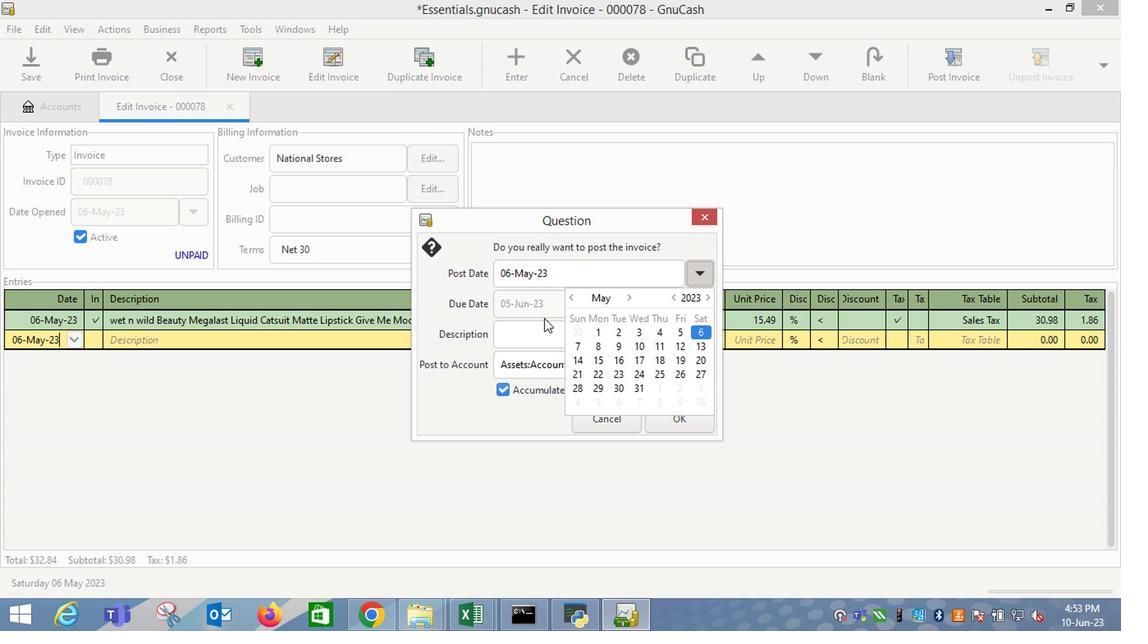 
Action: Mouse moved to (680, 422)
Screenshot: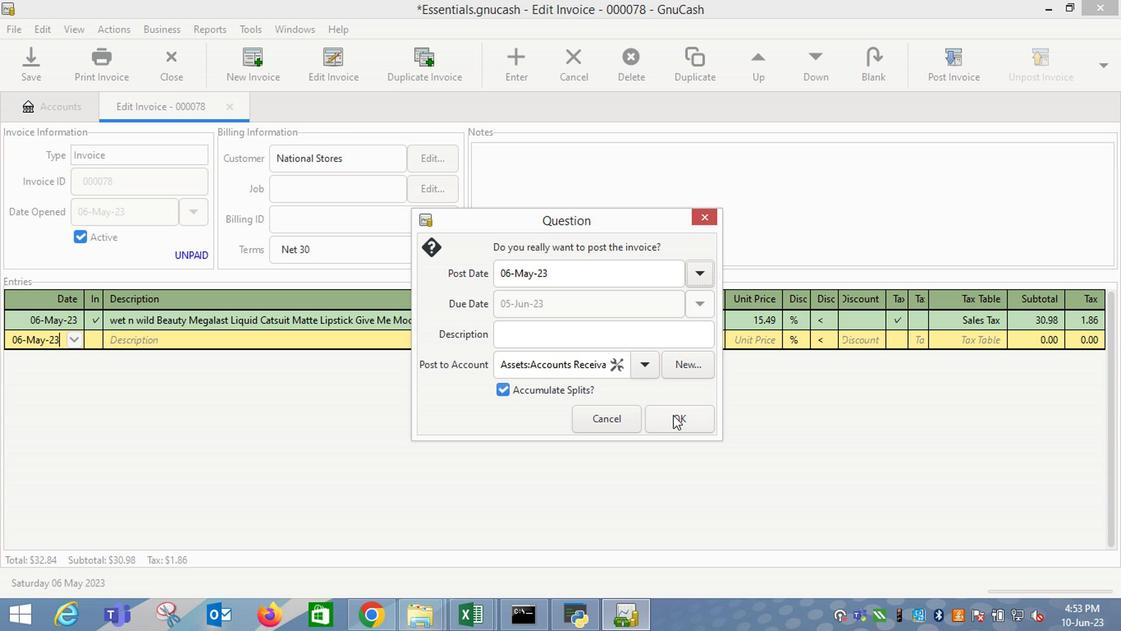 
Action: Mouse pressed left at (680, 422)
Screenshot: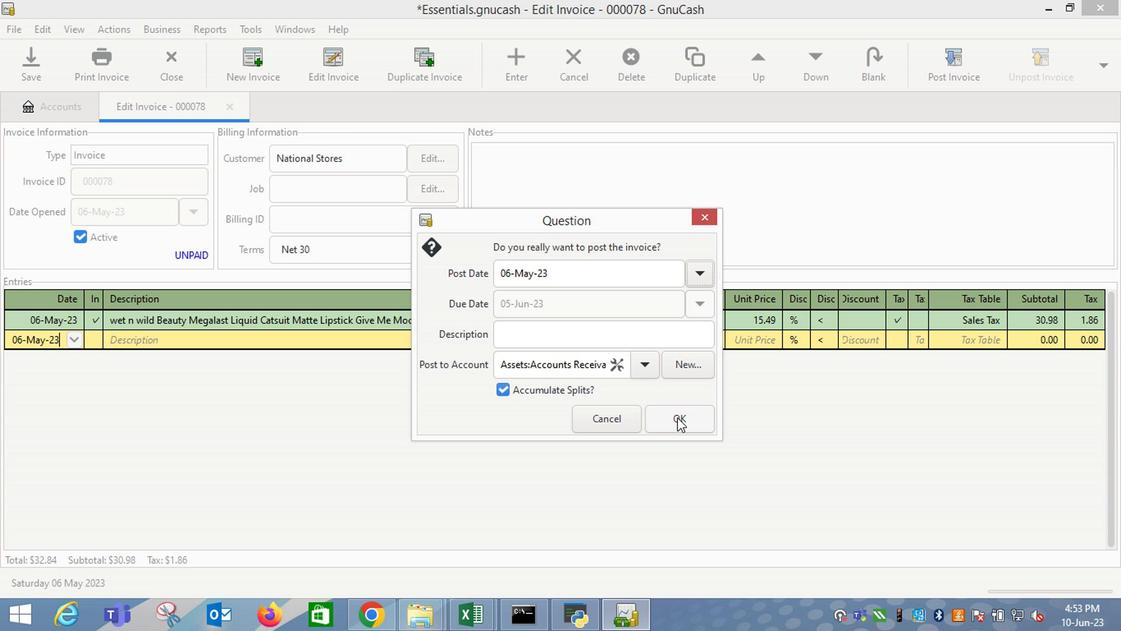 
Action: Mouse moved to (1054, 63)
Screenshot: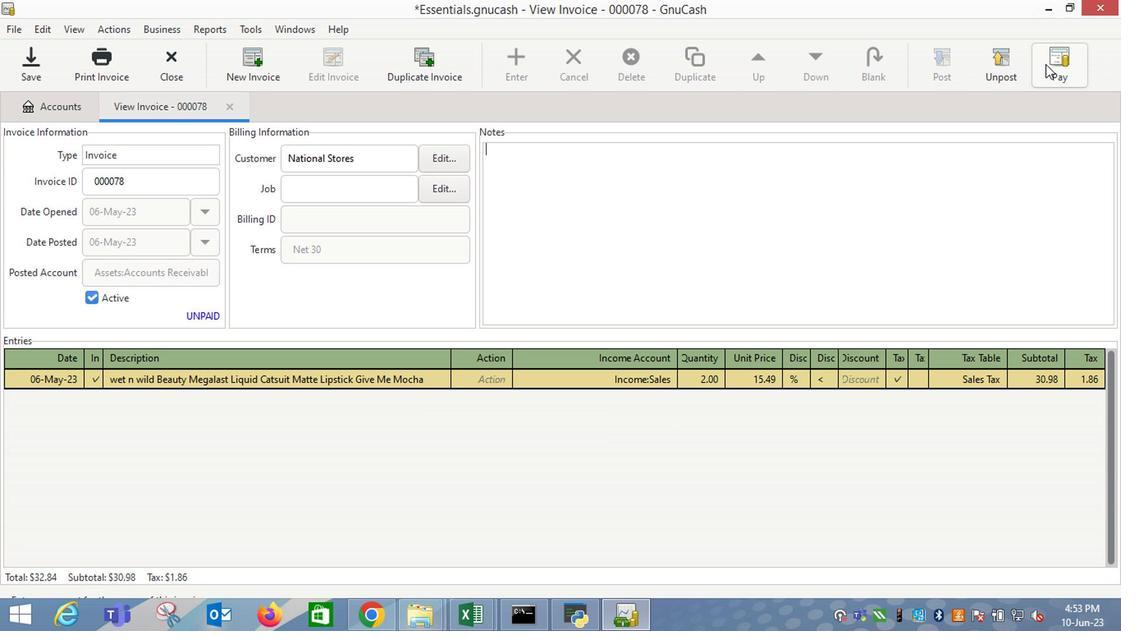 
Action: Mouse pressed left at (1054, 63)
Screenshot: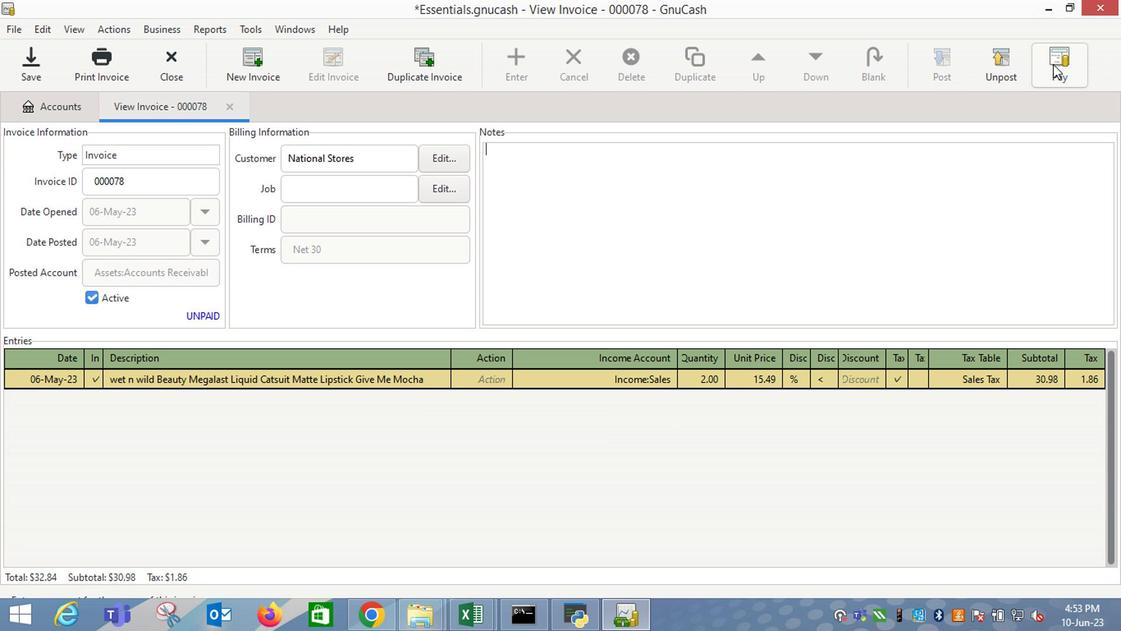 
Action: Mouse moved to (500, 324)
Screenshot: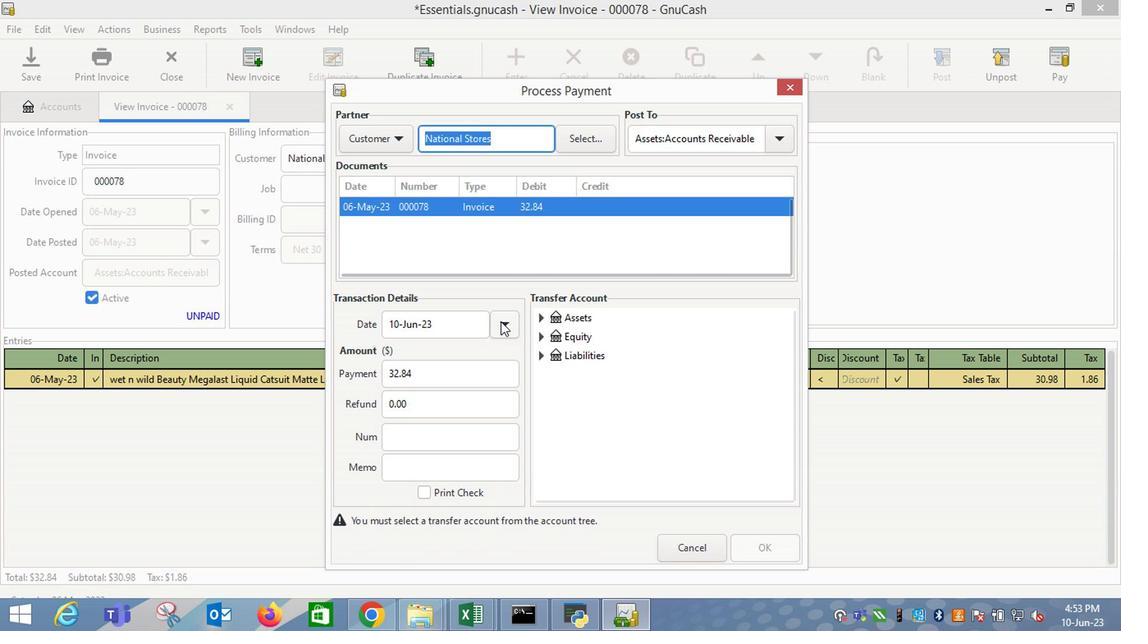 
Action: Mouse pressed left at (500, 324)
Screenshot: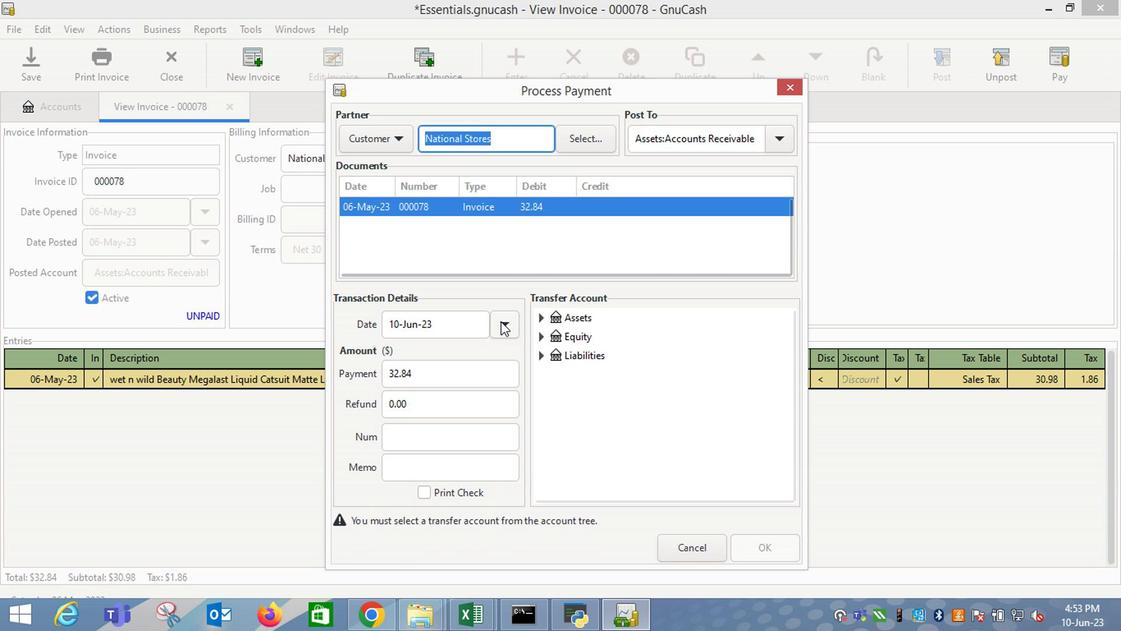 
Action: Mouse moved to (377, 398)
Screenshot: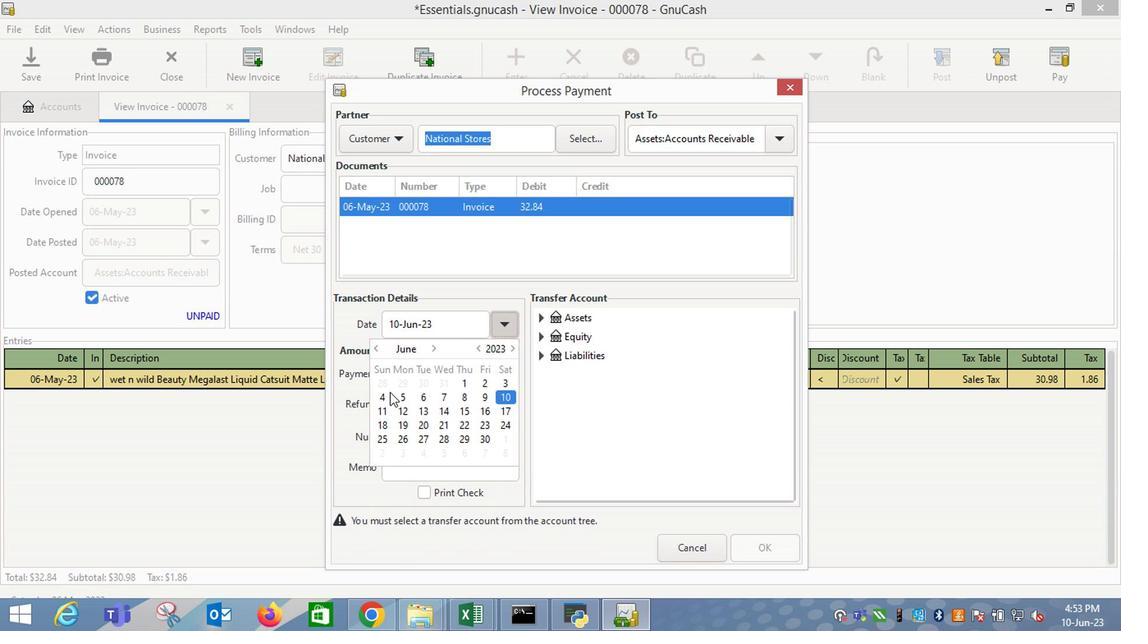 
Action: Mouse pressed left at (377, 398)
Screenshot: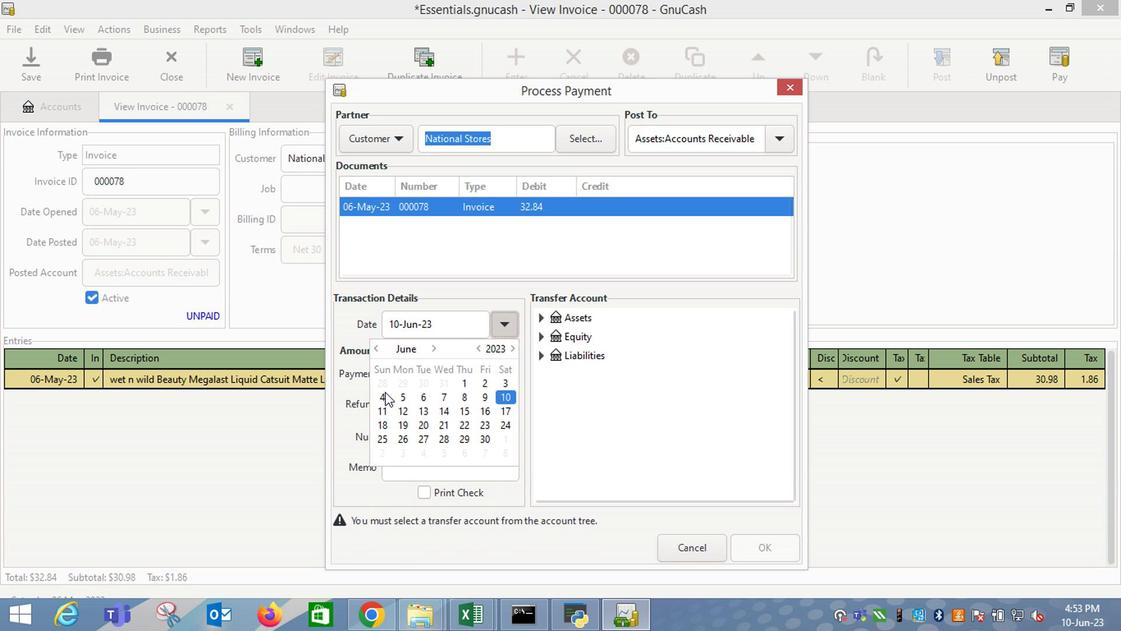 
Action: Mouse moved to (551, 403)
Screenshot: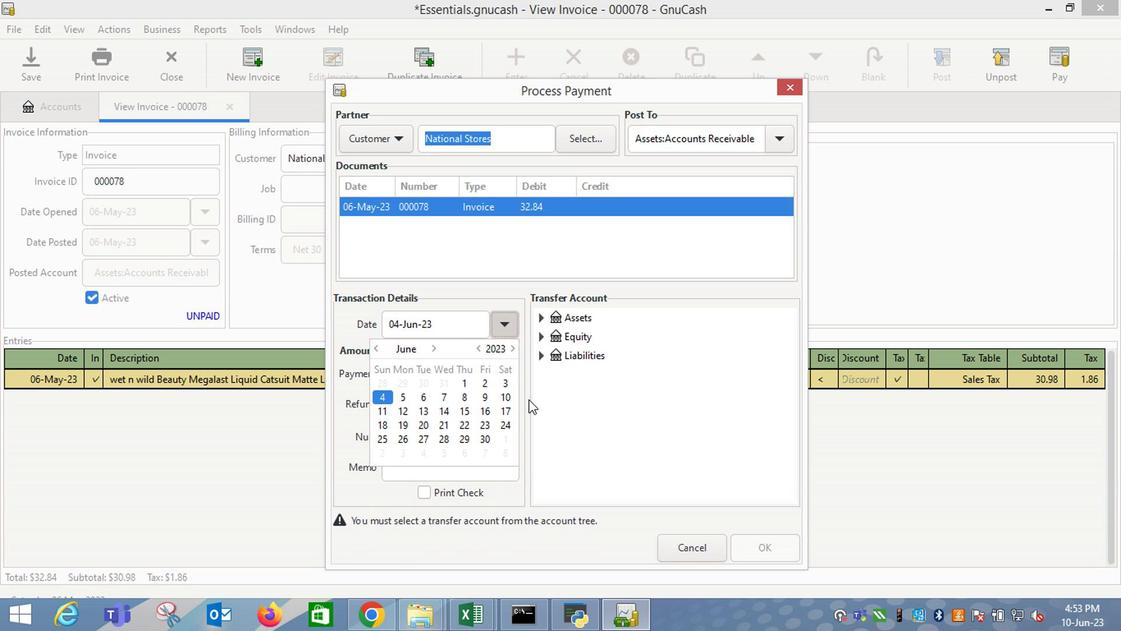 
Action: Mouse pressed left at (551, 403)
Screenshot: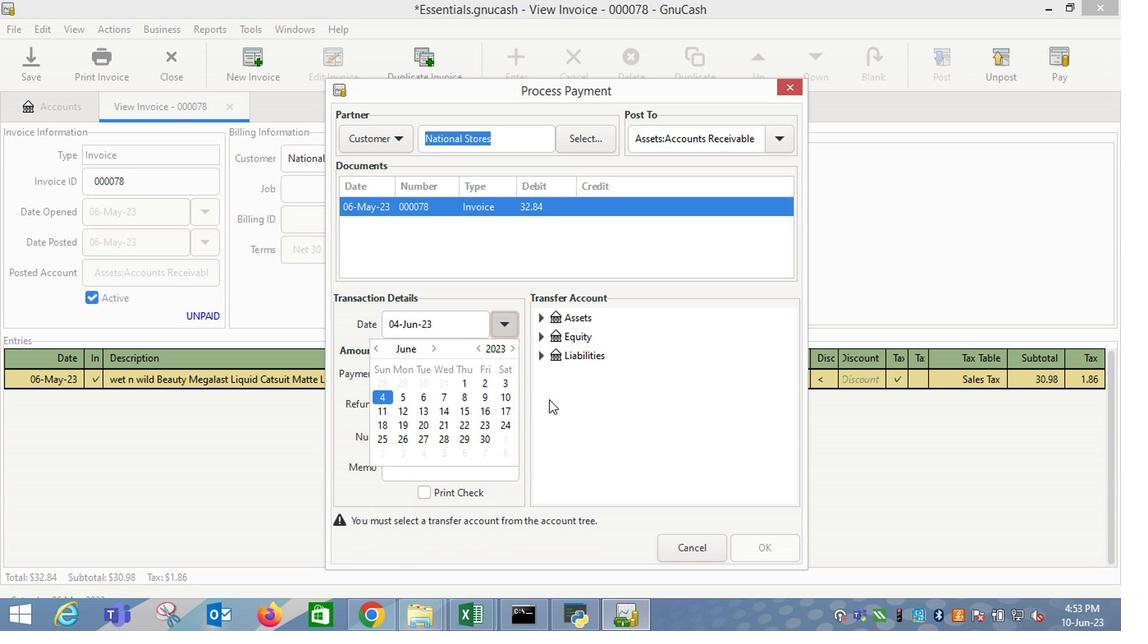 
Action: Mouse moved to (543, 322)
Screenshot: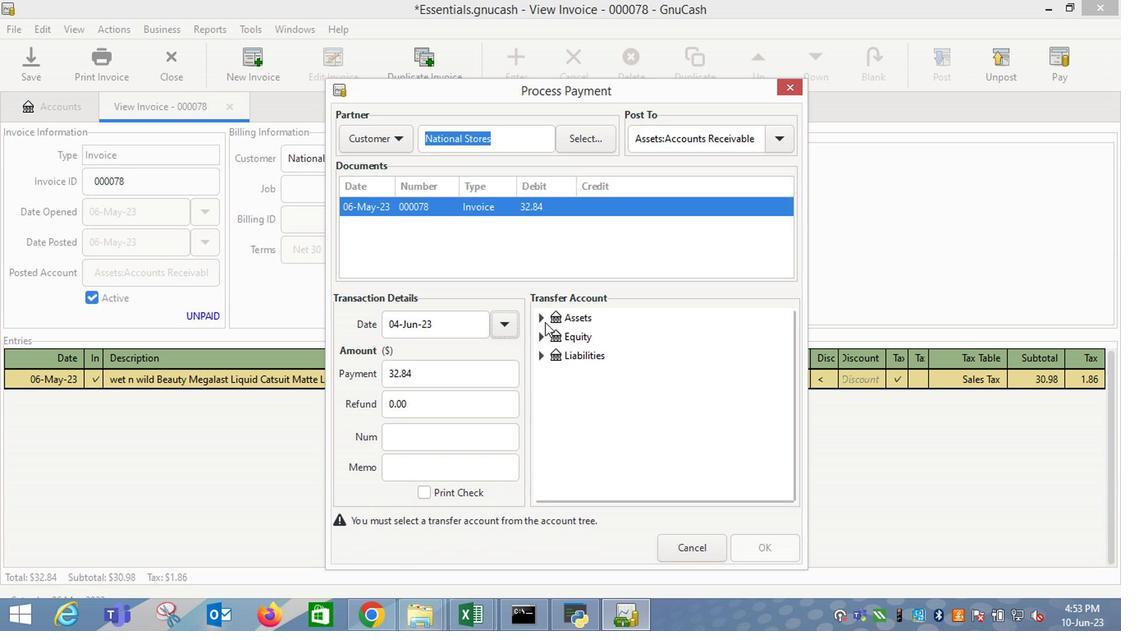 
Action: Mouse pressed left at (543, 322)
Screenshot: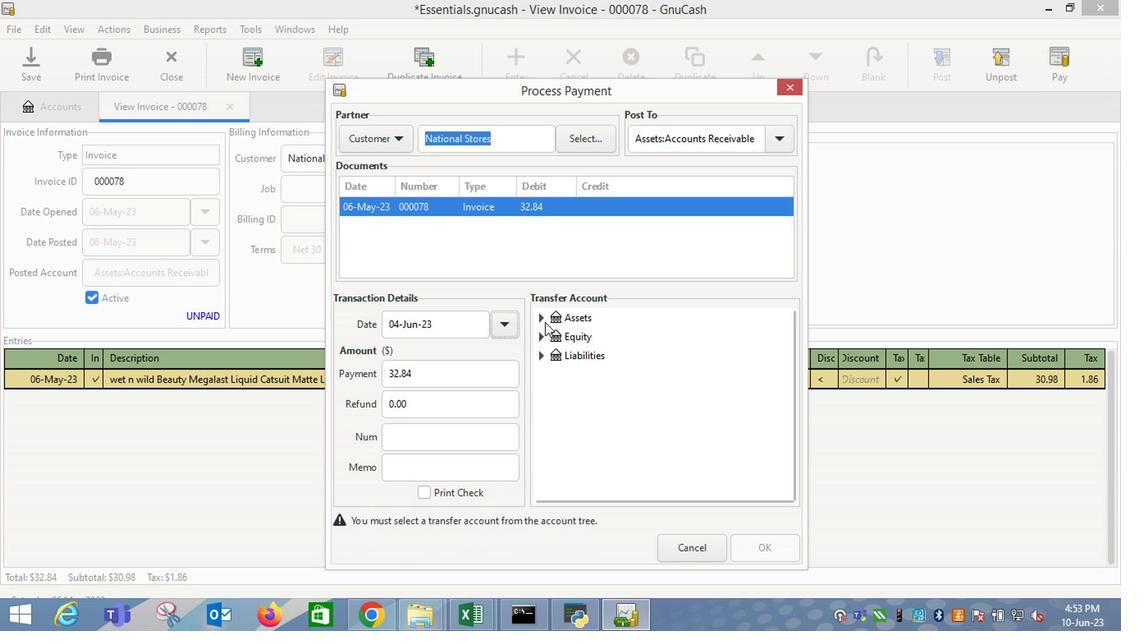 
Action: Mouse moved to (554, 340)
Screenshot: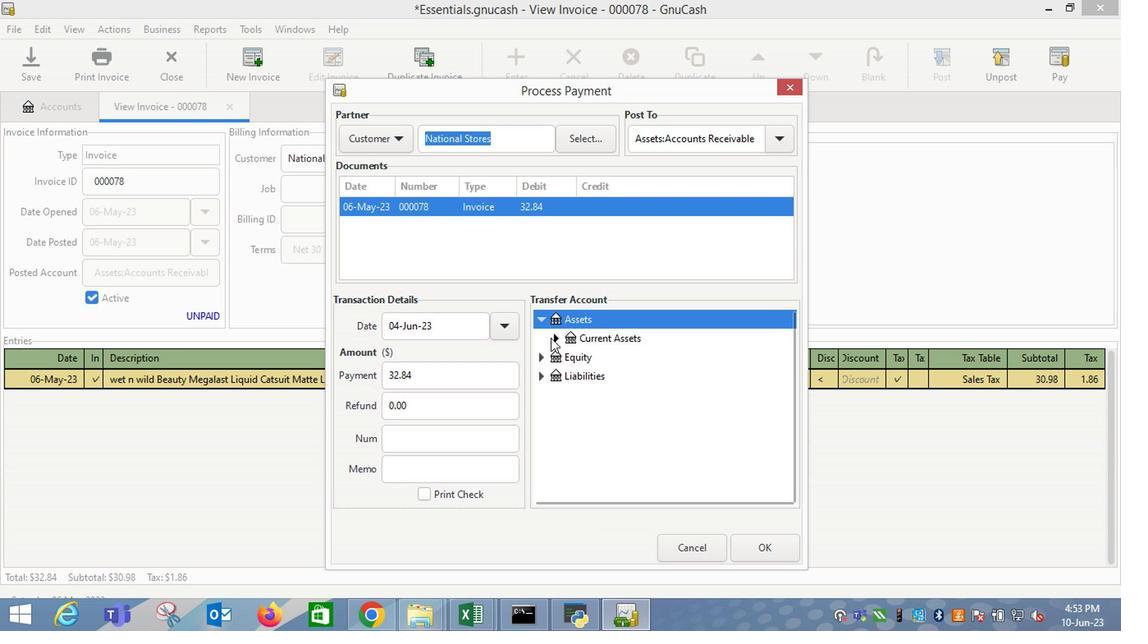 
Action: Mouse pressed left at (554, 340)
Screenshot: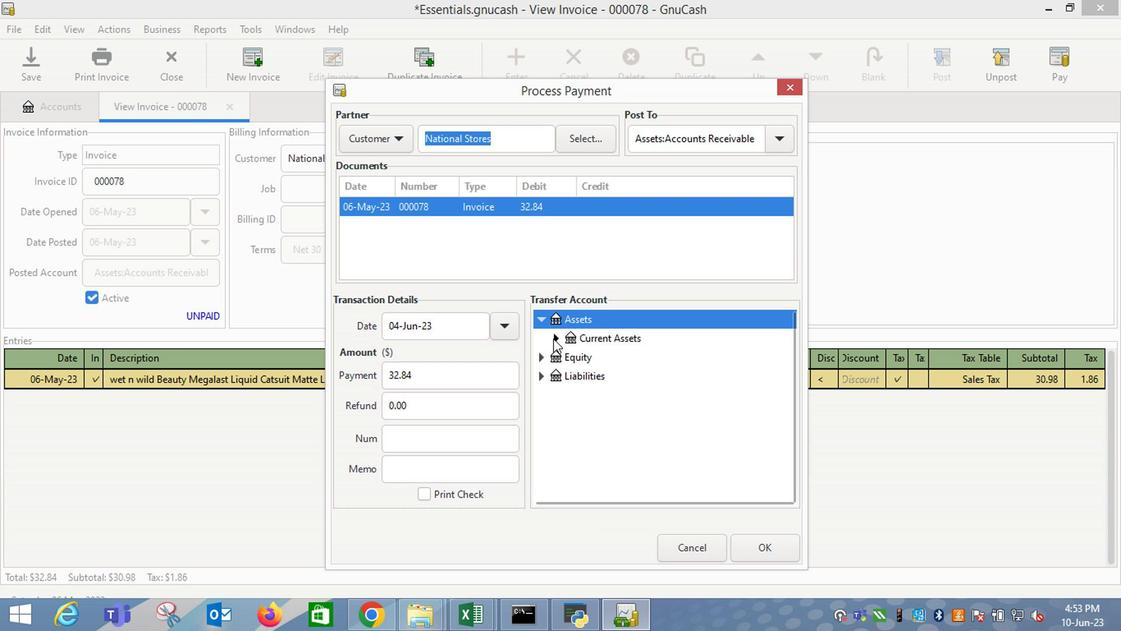 
Action: Mouse moved to (611, 359)
Screenshot: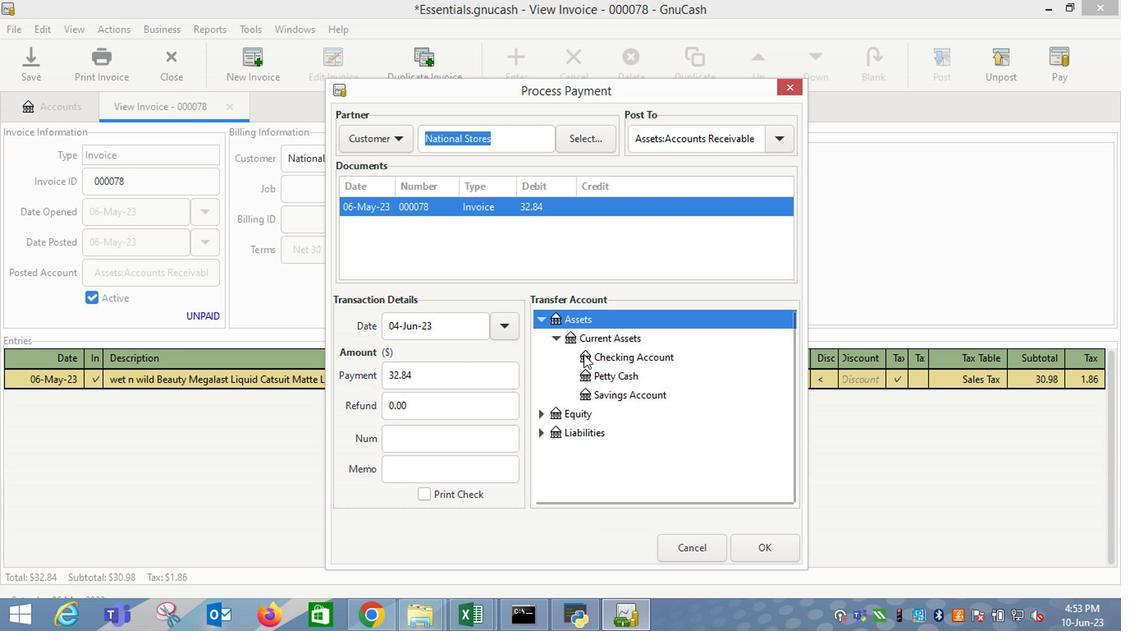 
Action: Mouse pressed left at (611, 359)
Screenshot: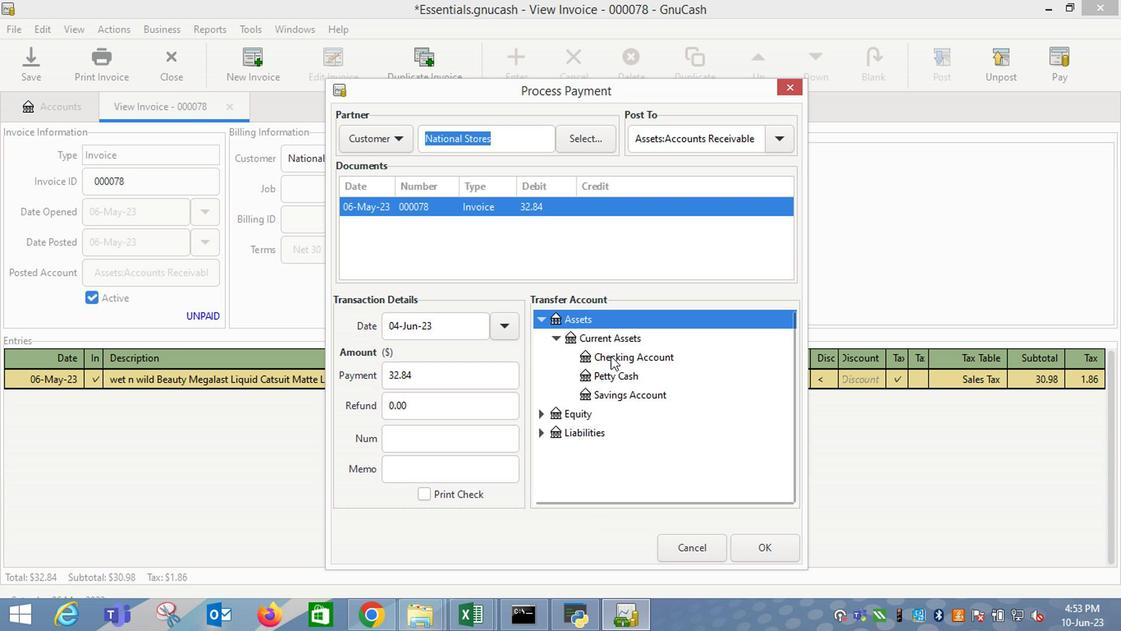
Action: Mouse moved to (749, 553)
Screenshot: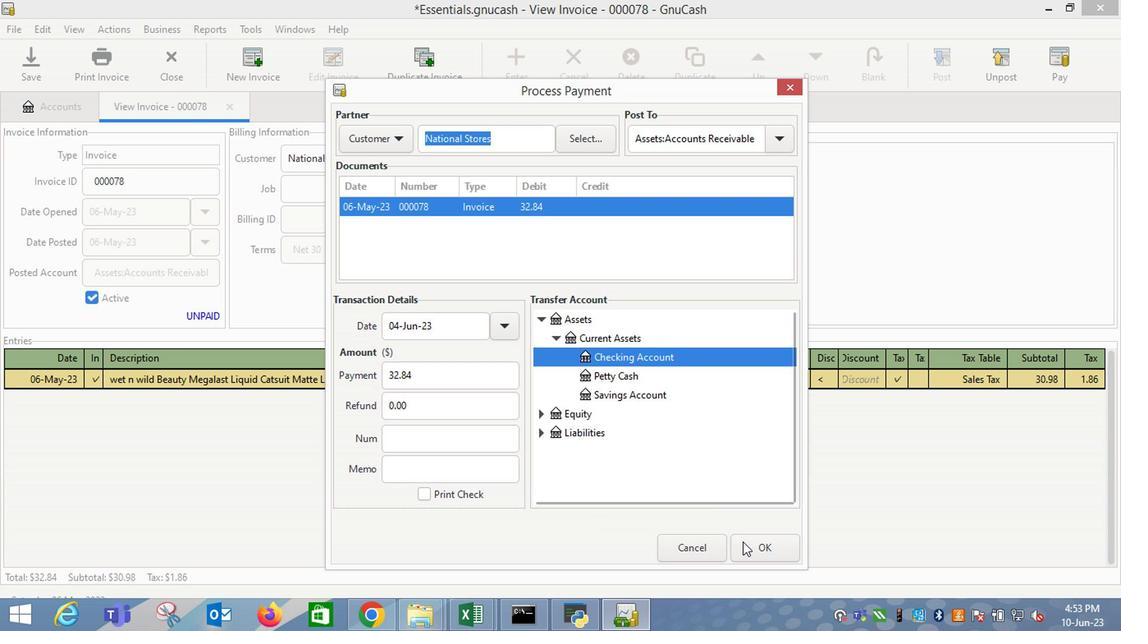 
Action: Mouse pressed left at (749, 553)
Screenshot: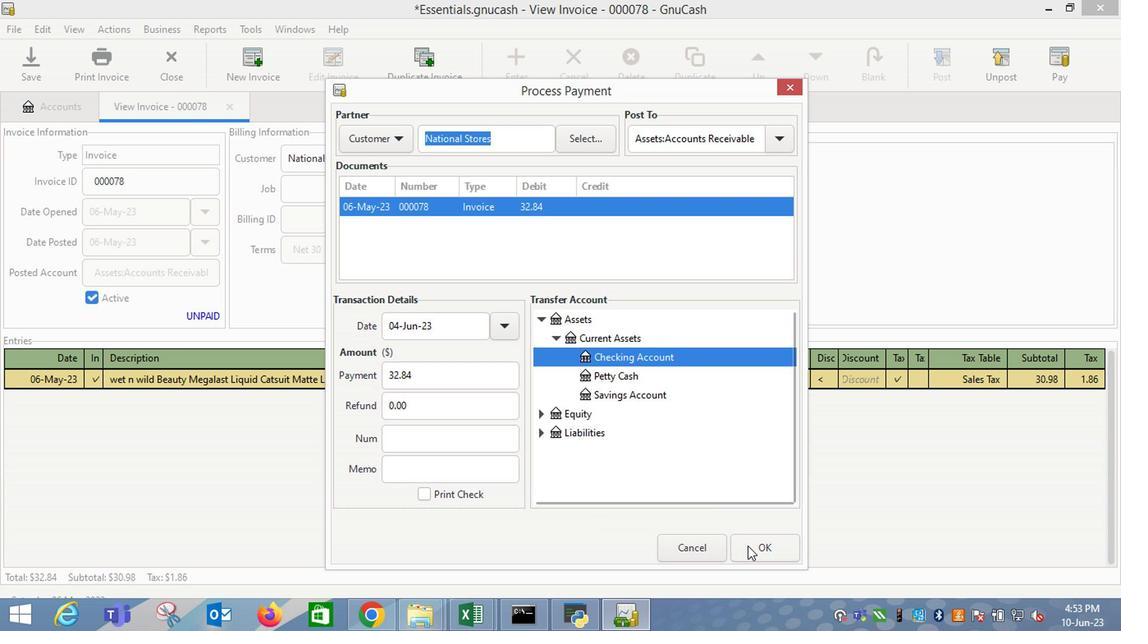 
Action: Mouse moved to (104, 61)
Screenshot: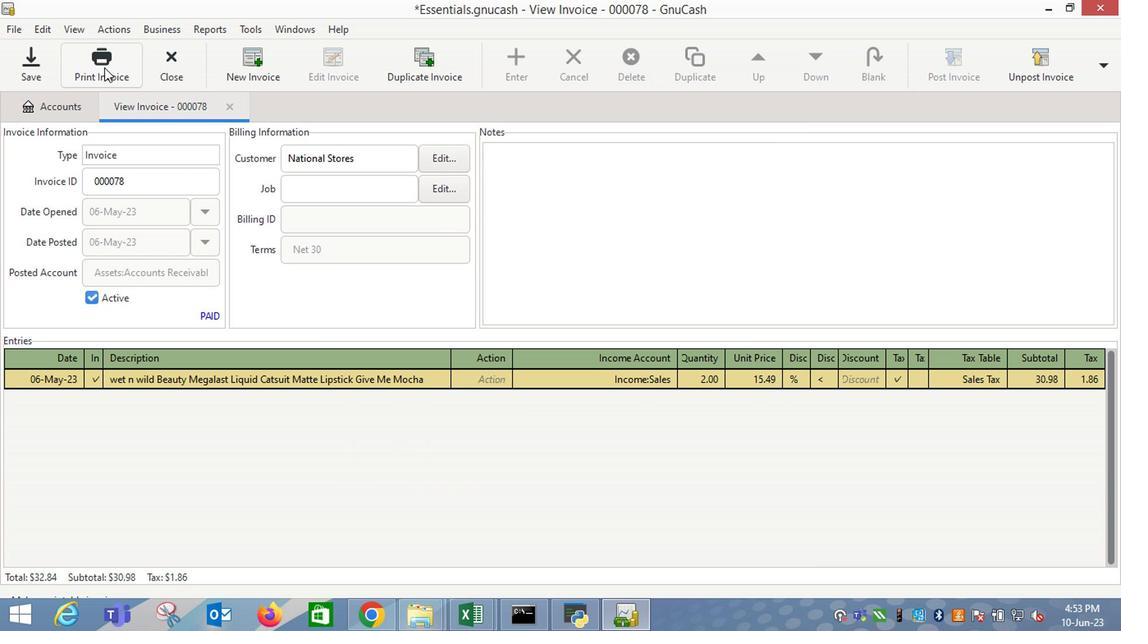 
Action: Mouse pressed left at (104, 61)
Screenshot: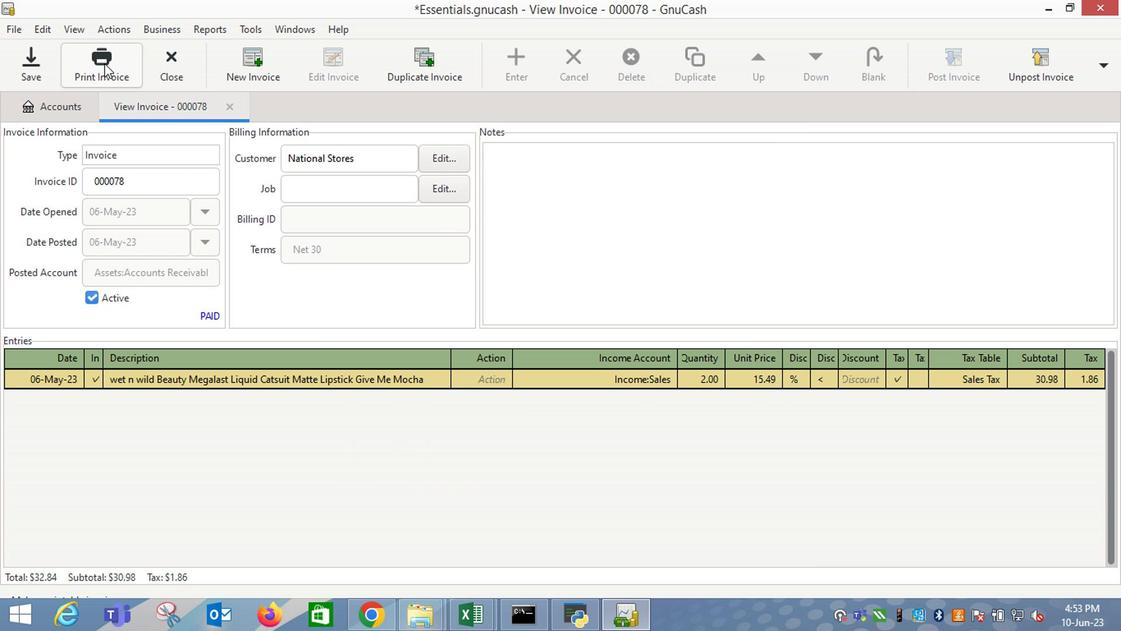 
Action: Mouse moved to (462, 201)
Screenshot: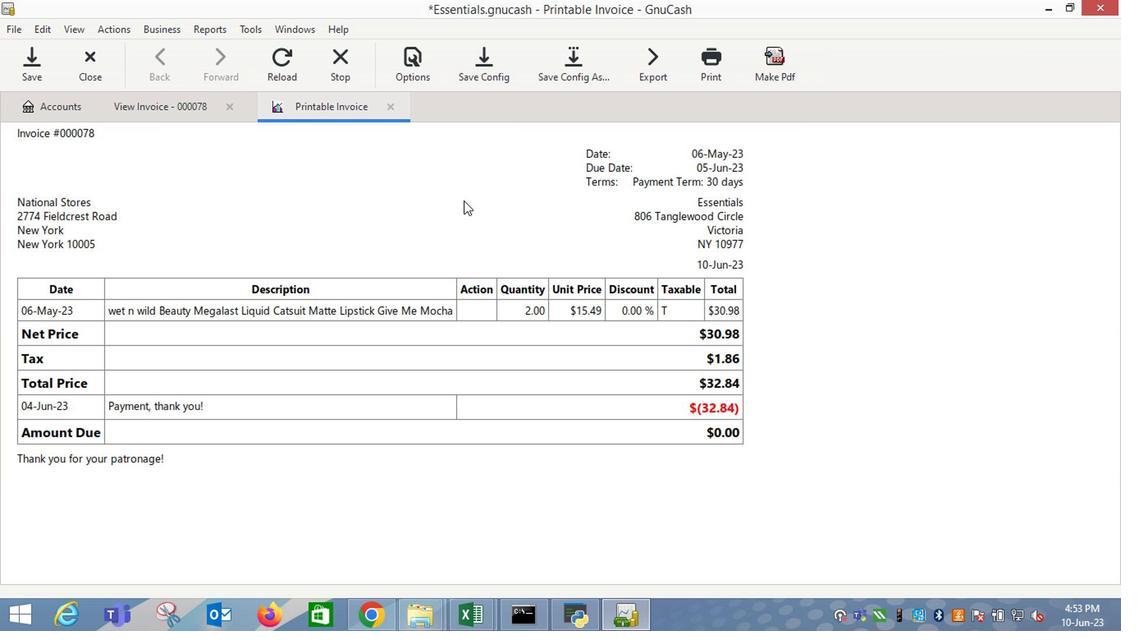 
